 Task: Open Card Email Newsletter Review in Board IT Disaster Recovery and Business Continuity Planning to Workspace Corporate Governance Services and add a team member Softage.2@softage.net, a label Green, a checklist Tax Services, an attachment from Trello, a color Green and finally, add a card description 'Conduct customer research for new pricing models' and a comment 'Let us approach this task with a sense of data-driven decision-making, using metrics and analytics to inform our choices.'. Add a start date 'Jan 06, 1900' with a due date 'Jan 13, 1900'
Action: Mouse moved to (75, 253)
Screenshot: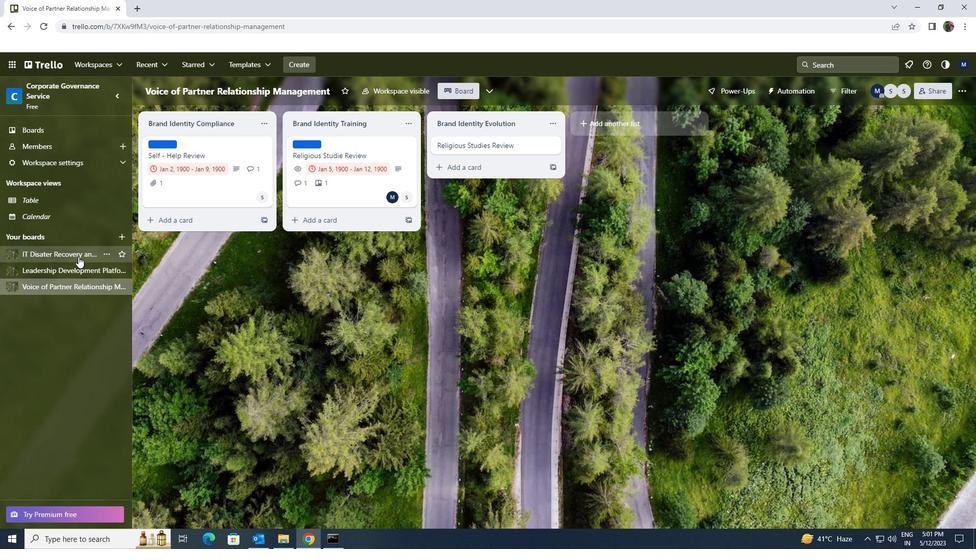 
Action: Mouse pressed left at (75, 253)
Screenshot: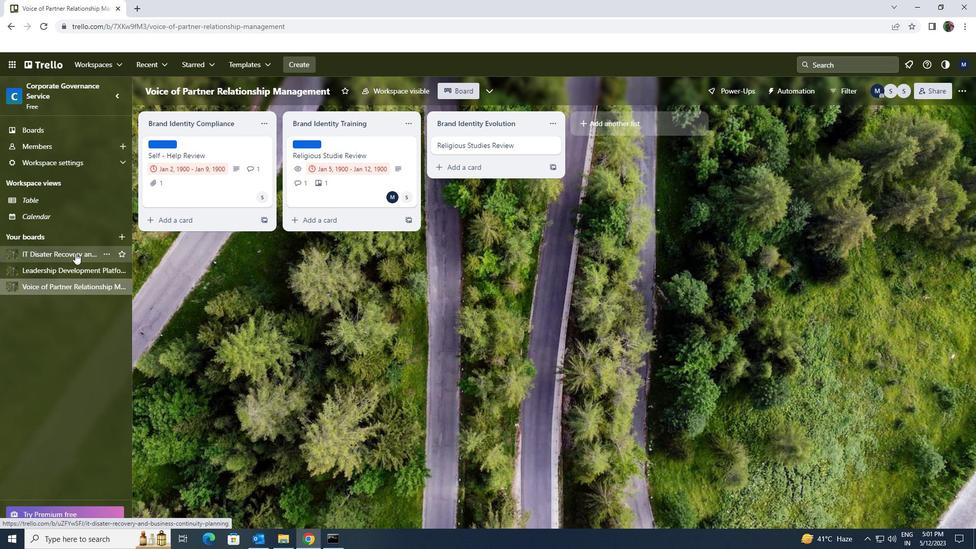 
Action: Mouse moved to (346, 148)
Screenshot: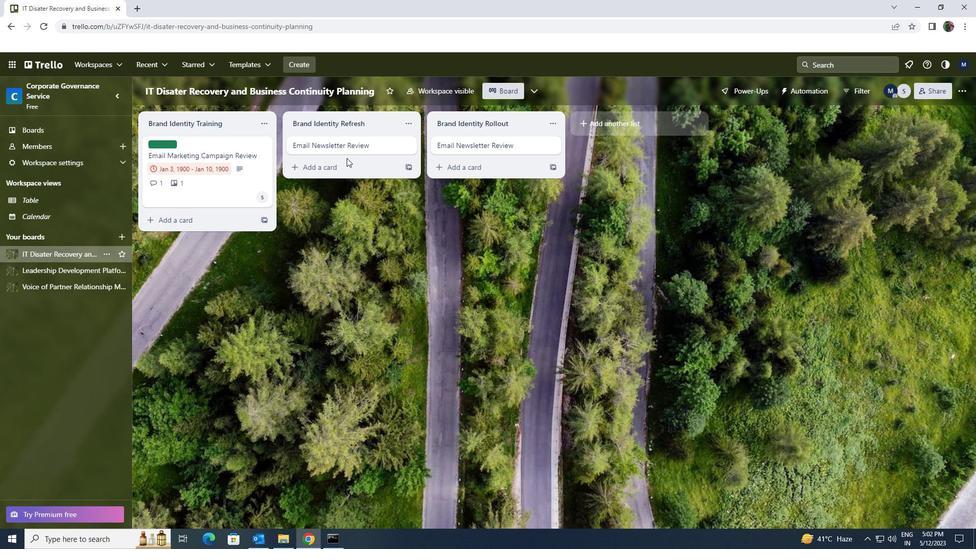 
Action: Mouse pressed left at (346, 148)
Screenshot: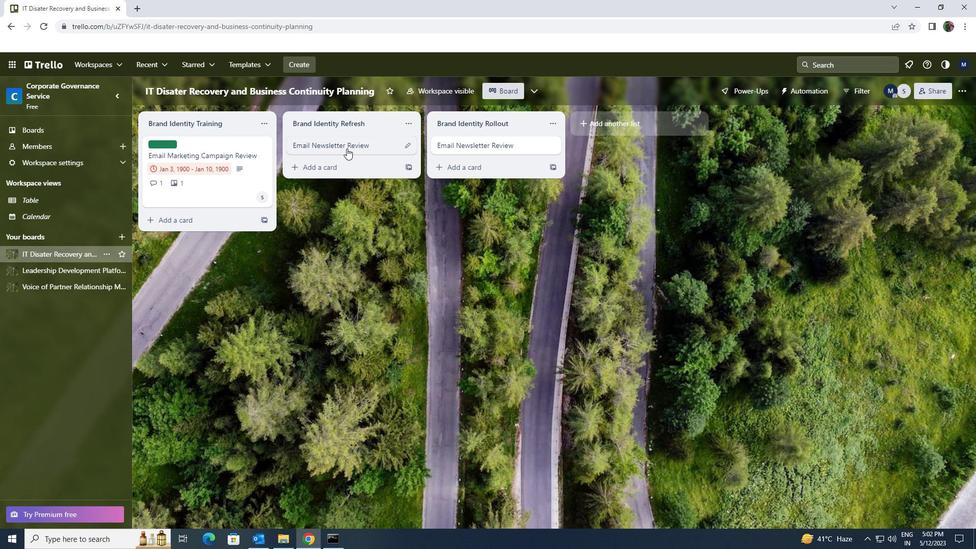 
Action: Mouse moved to (346, 142)
Screenshot: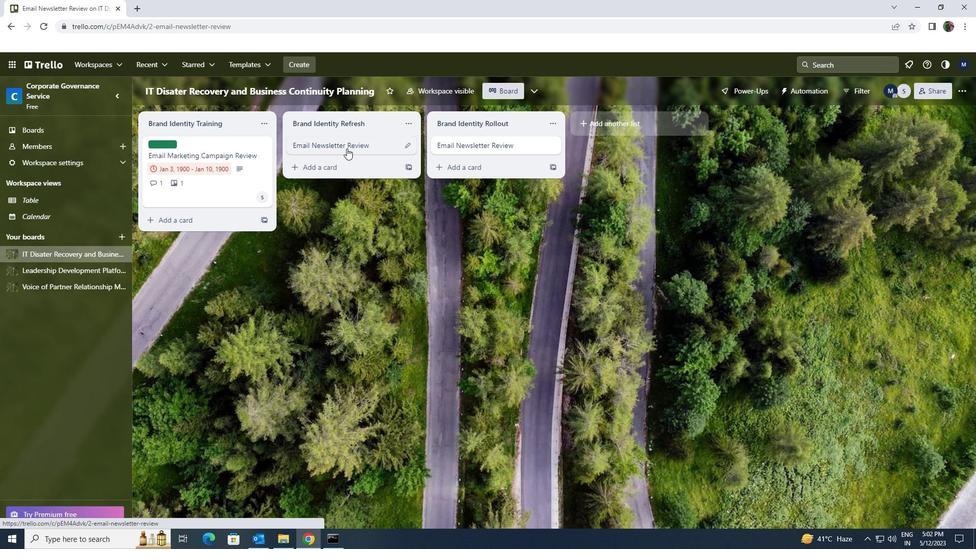 
Action: Mouse pressed left at (346, 142)
Screenshot: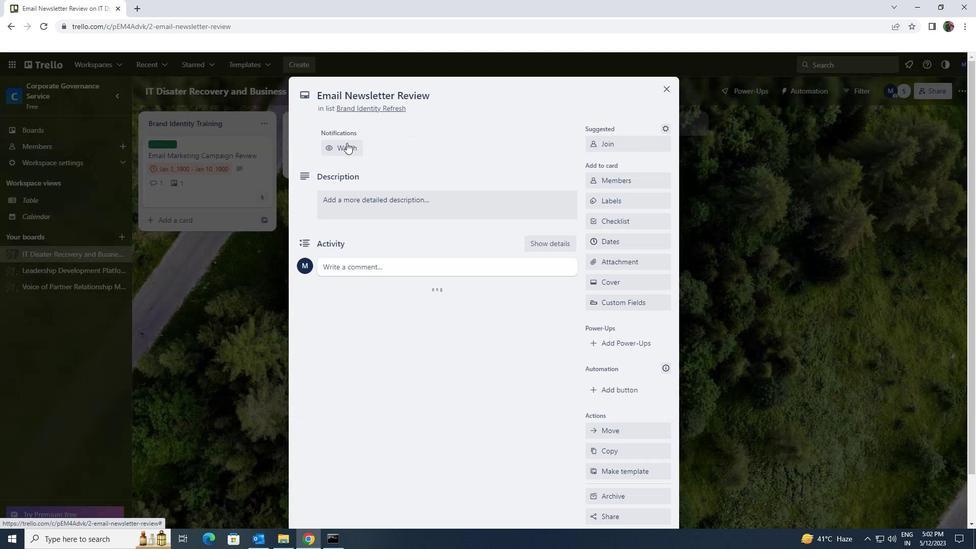 
Action: Mouse moved to (600, 179)
Screenshot: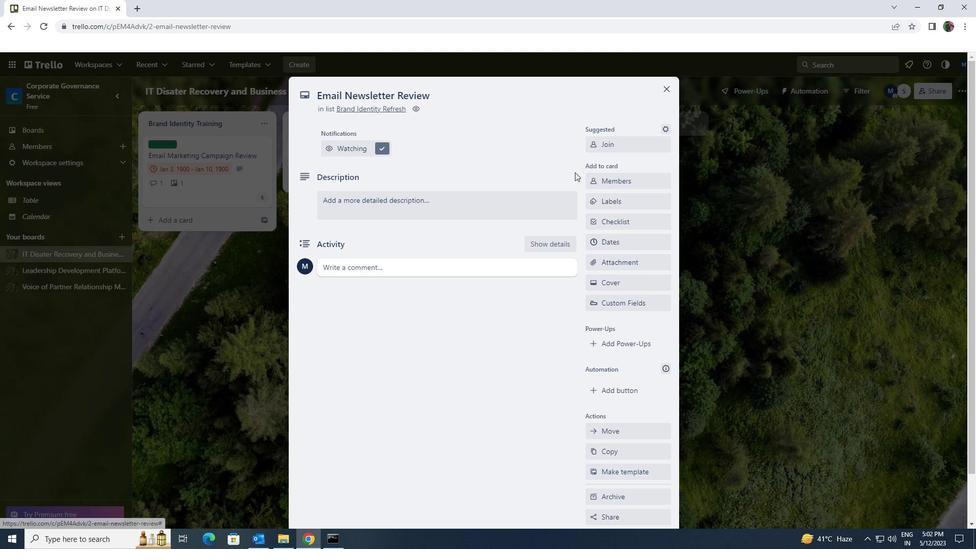 
Action: Mouse pressed left at (600, 179)
Screenshot: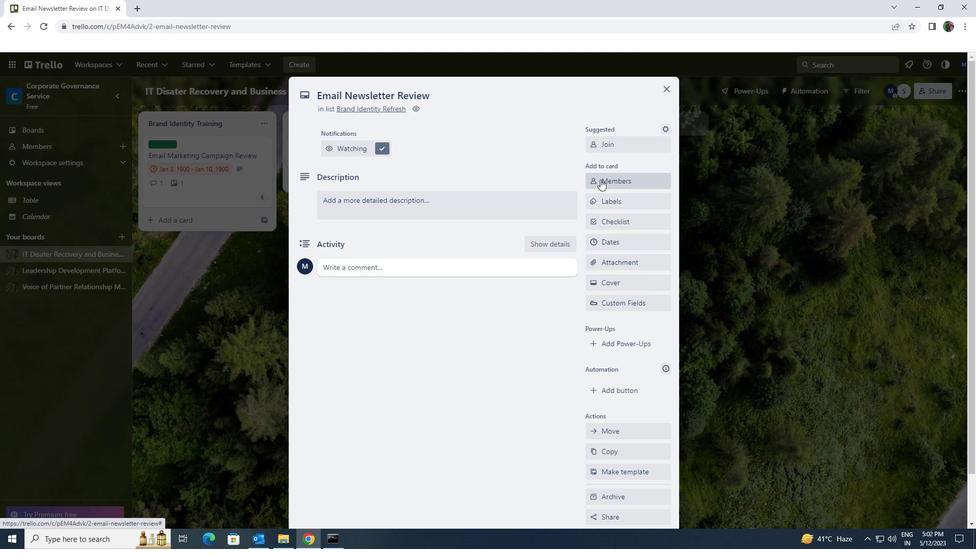 
Action: Mouse moved to (611, 231)
Screenshot: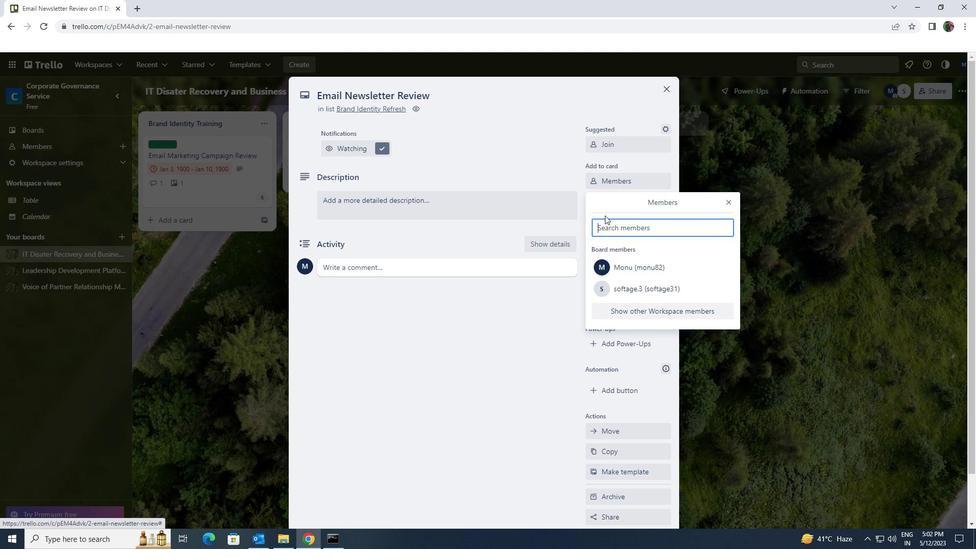 
Action: Key pressed <Key.shift>SOFTAGE.2<Key.shift>@SOFTAGE.NET
Screenshot: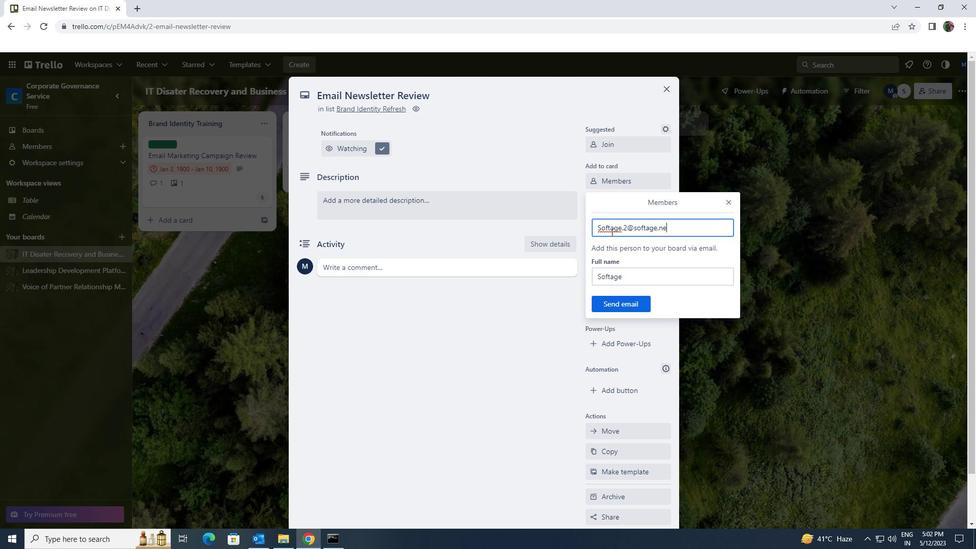 
Action: Mouse moved to (633, 301)
Screenshot: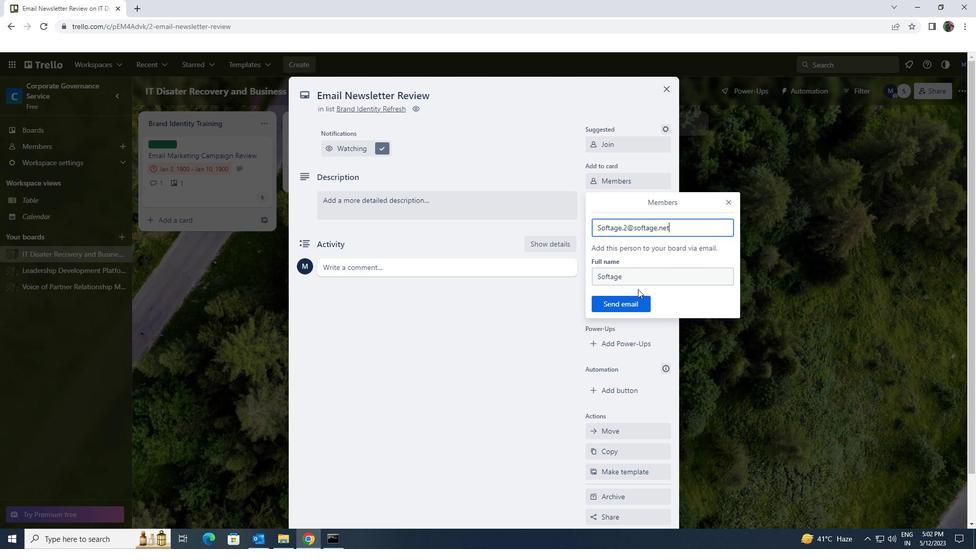 
Action: Mouse pressed left at (633, 301)
Screenshot: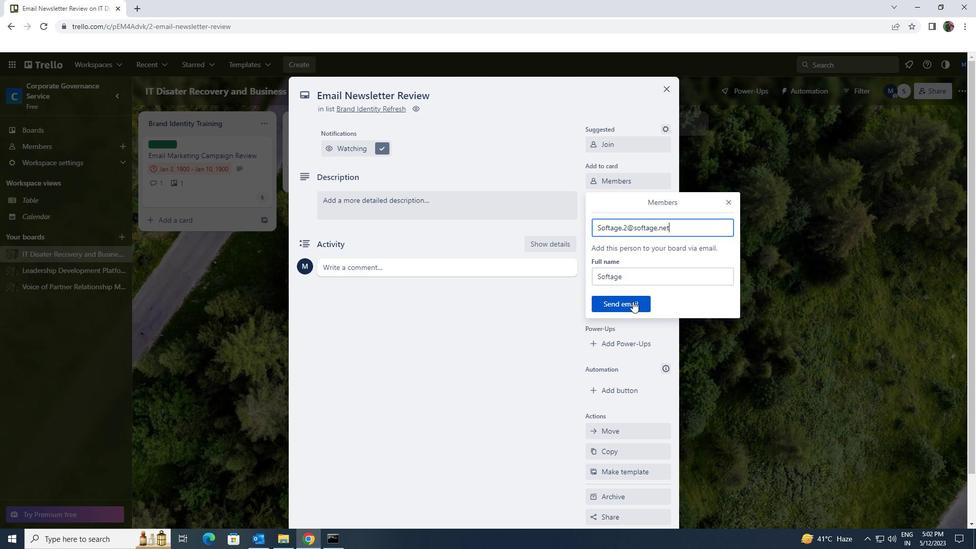 
Action: Mouse moved to (625, 203)
Screenshot: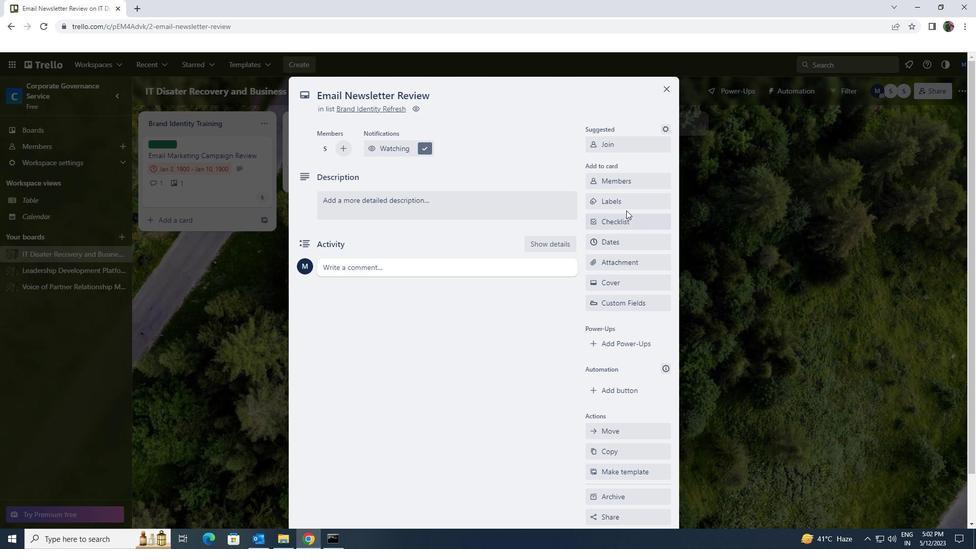
Action: Mouse pressed left at (625, 203)
Screenshot: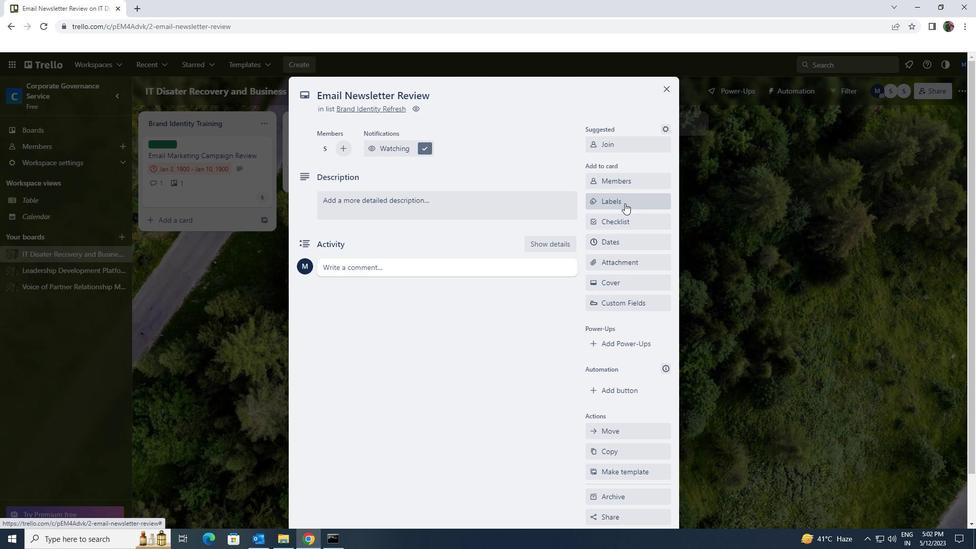 
Action: Mouse moved to (657, 412)
Screenshot: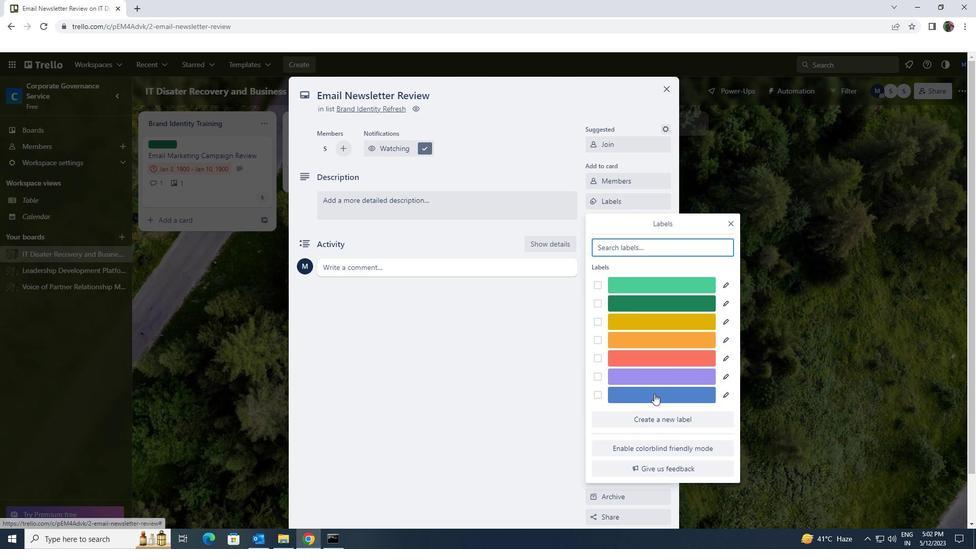 
Action: Mouse pressed left at (657, 412)
Screenshot: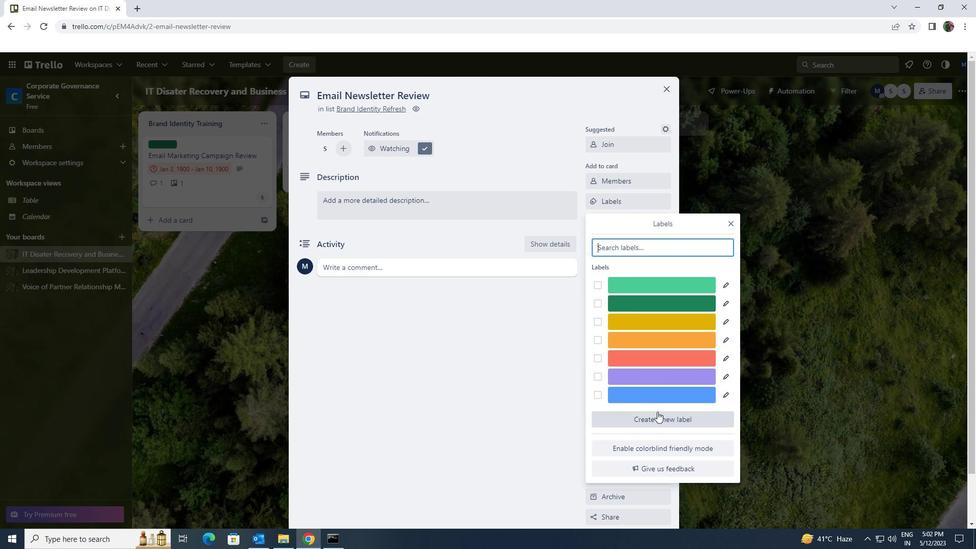 
Action: Mouse moved to (603, 385)
Screenshot: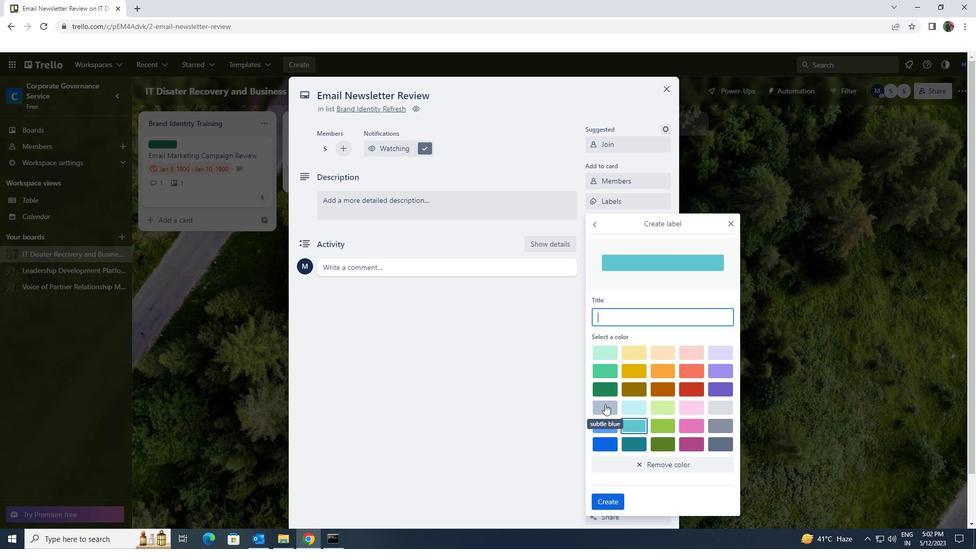
Action: Mouse pressed left at (603, 385)
Screenshot: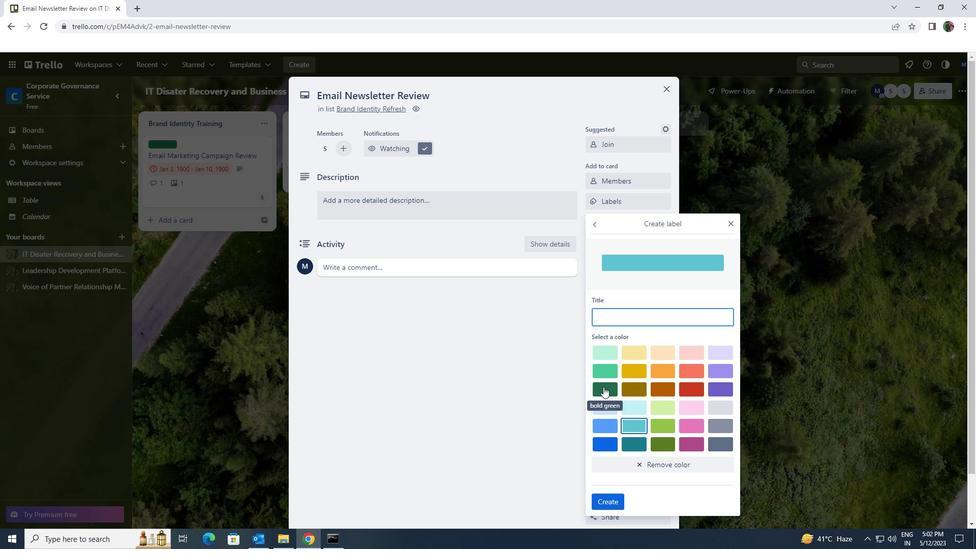 
Action: Mouse moved to (614, 500)
Screenshot: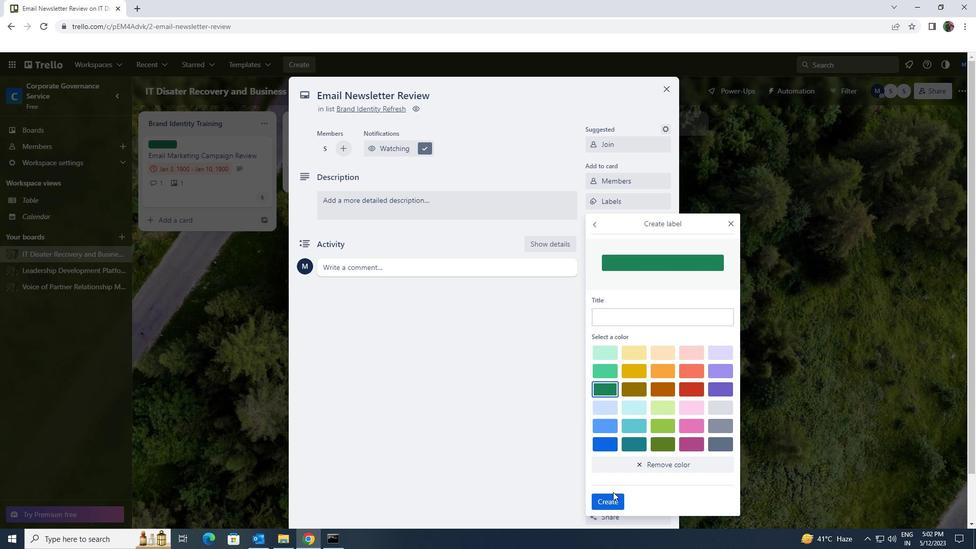 
Action: Mouse pressed left at (614, 500)
Screenshot: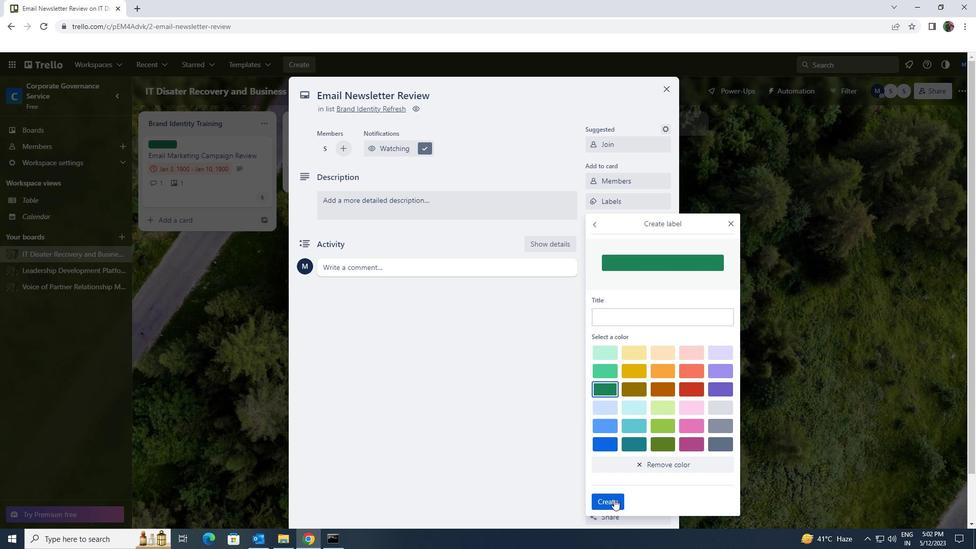 
Action: Mouse moved to (729, 224)
Screenshot: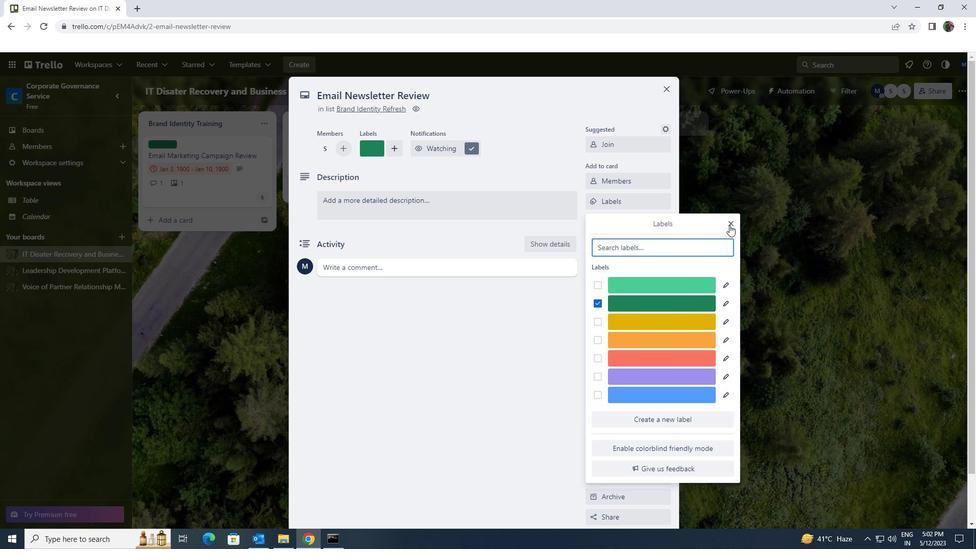 
Action: Mouse pressed left at (729, 224)
Screenshot: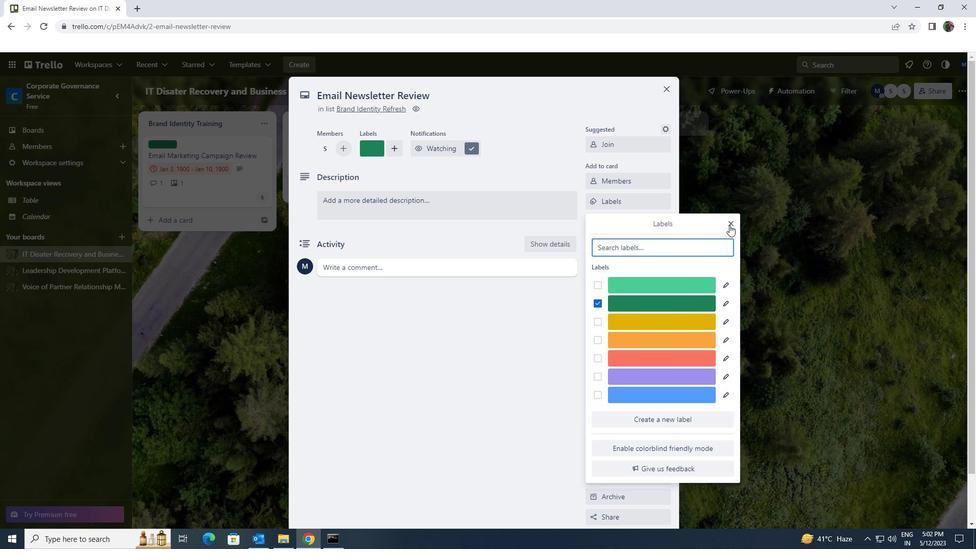 
Action: Mouse moved to (647, 225)
Screenshot: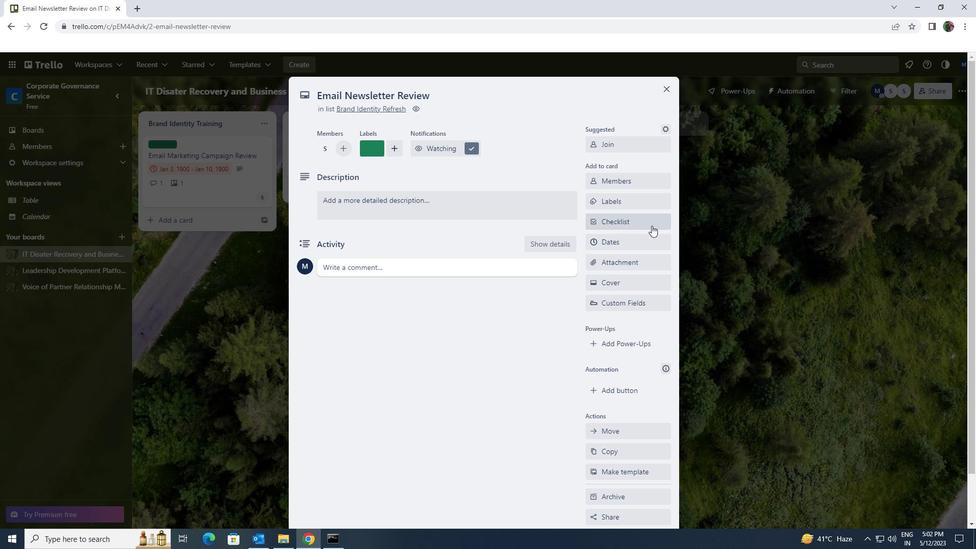 
Action: Mouse pressed left at (647, 225)
Screenshot: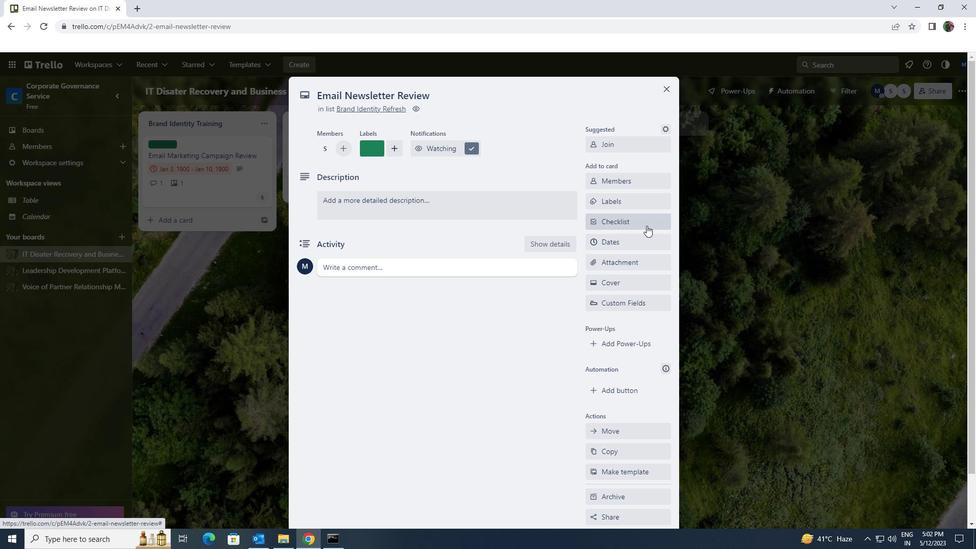 
Action: Mouse moved to (646, 226)
Screenshot: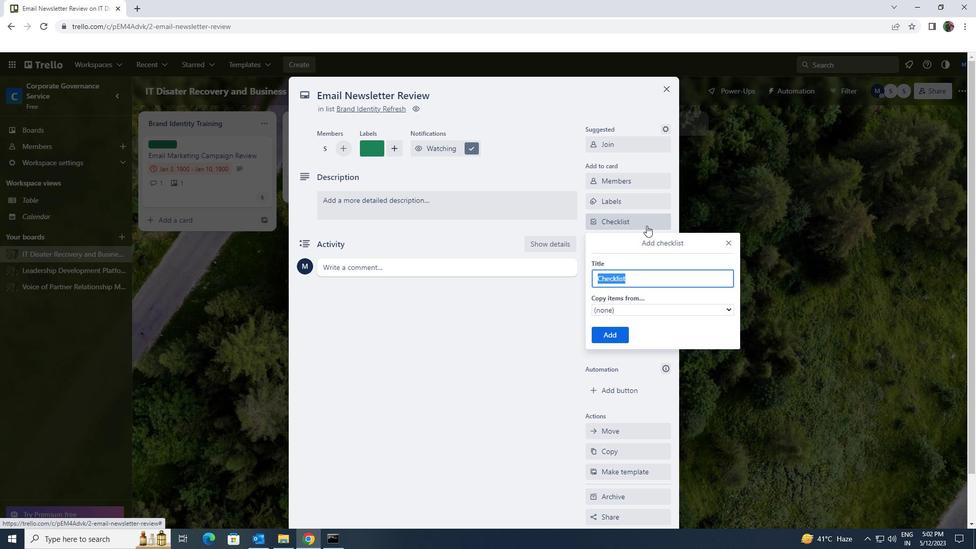 
Action: Key pressed <Key.shift>TAX<Key.space>SERVICE
Screenshot: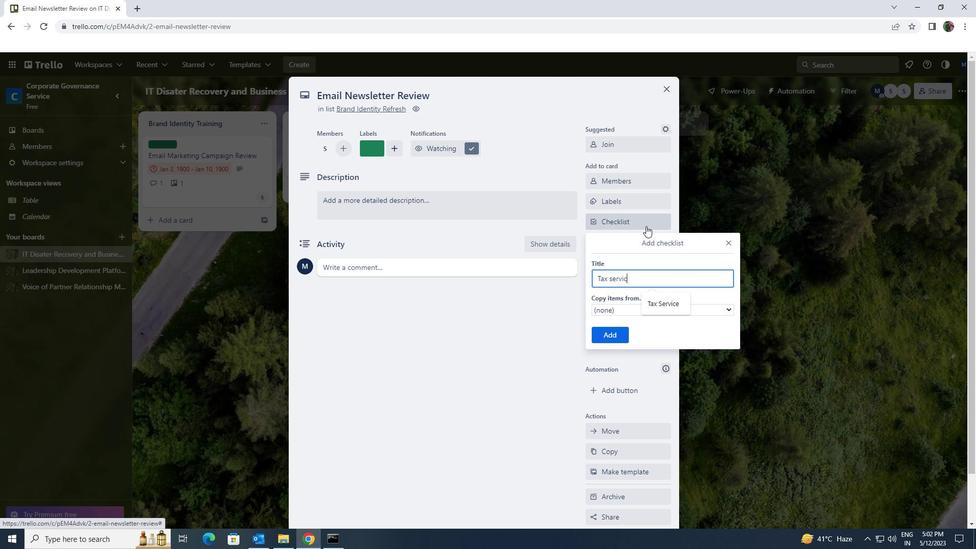 
Action: Mouse moved to (605, 342)
Screenshot: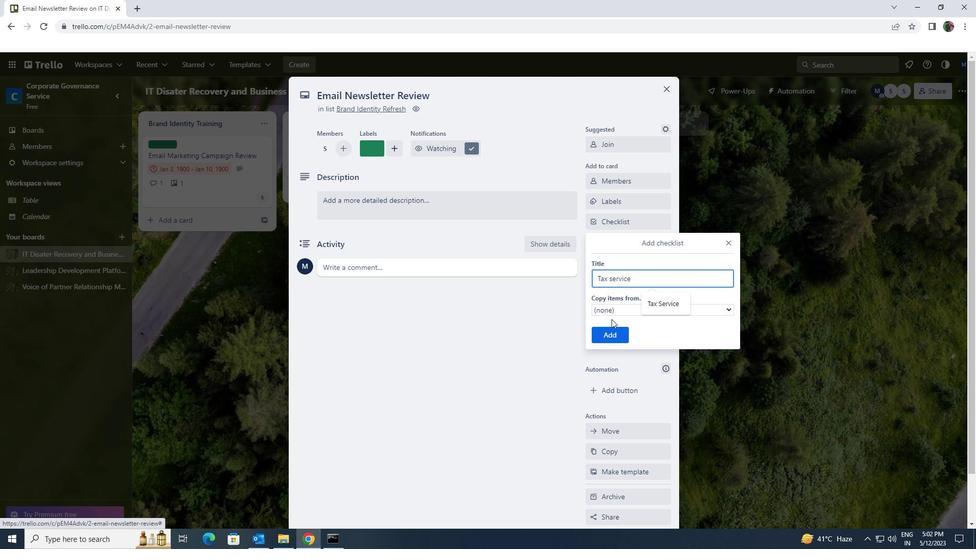 
Action: Mouse pressed left at (605, 342)
Screenshot: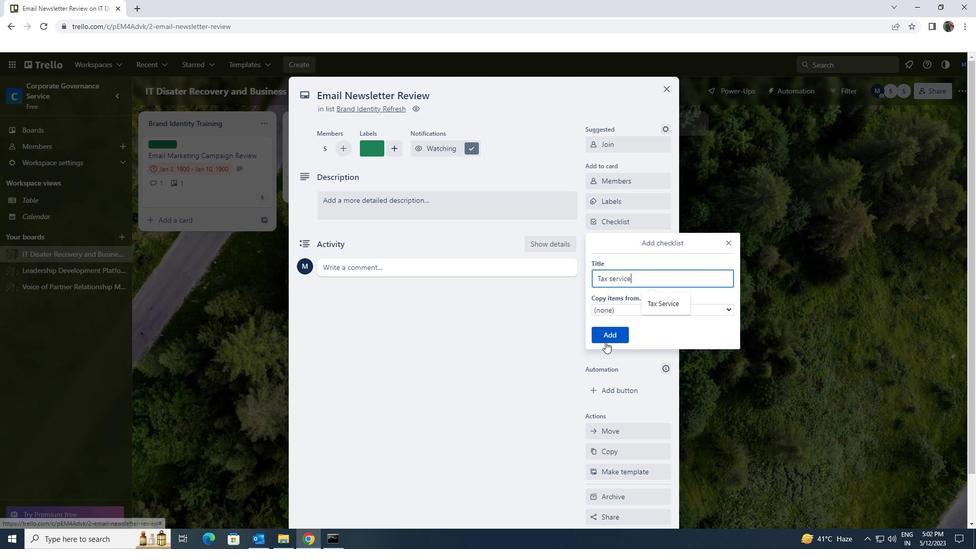 
Action: Mouse moved to (620, 262)
Screenshot: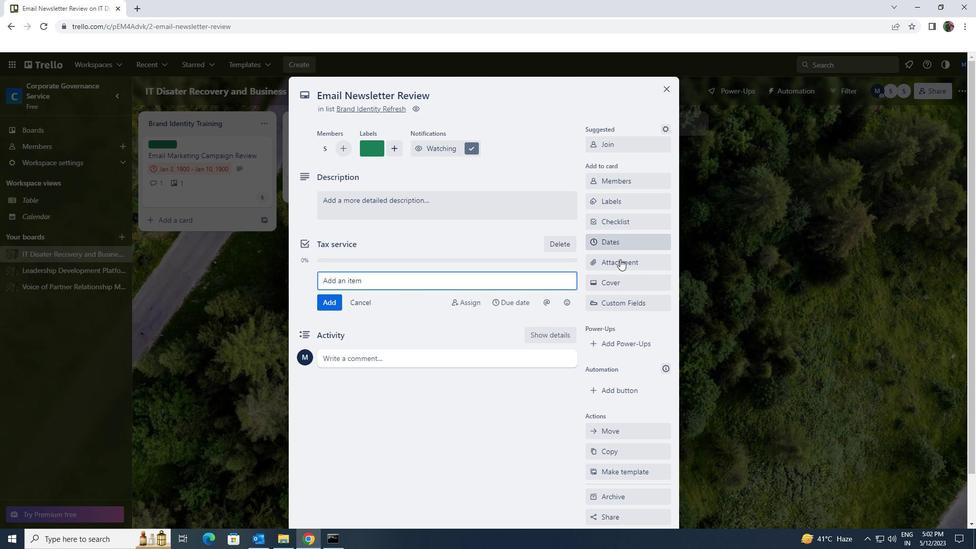 
Action: Mouse pressed left at (620, 262)
Screenshot: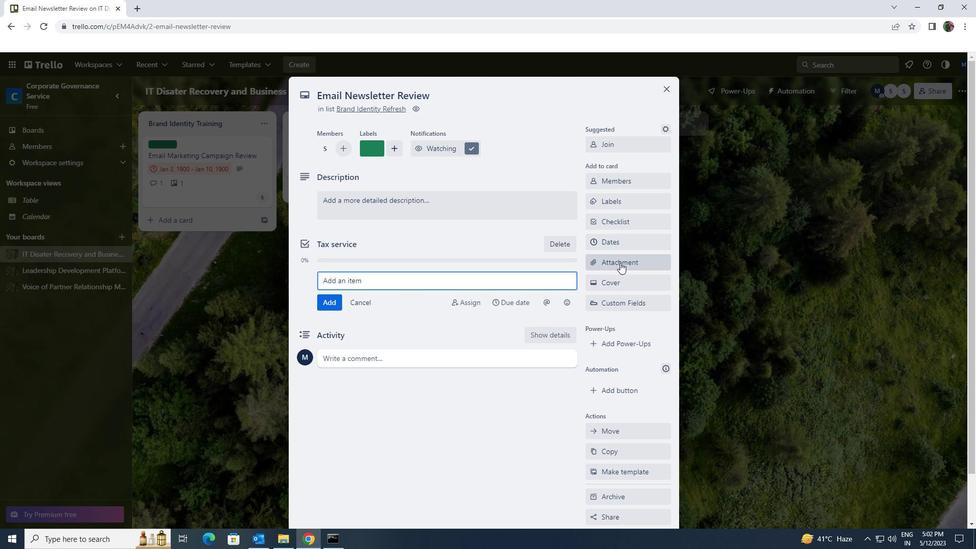 
Action: Mouse moved to (609, 317)
Screenshot: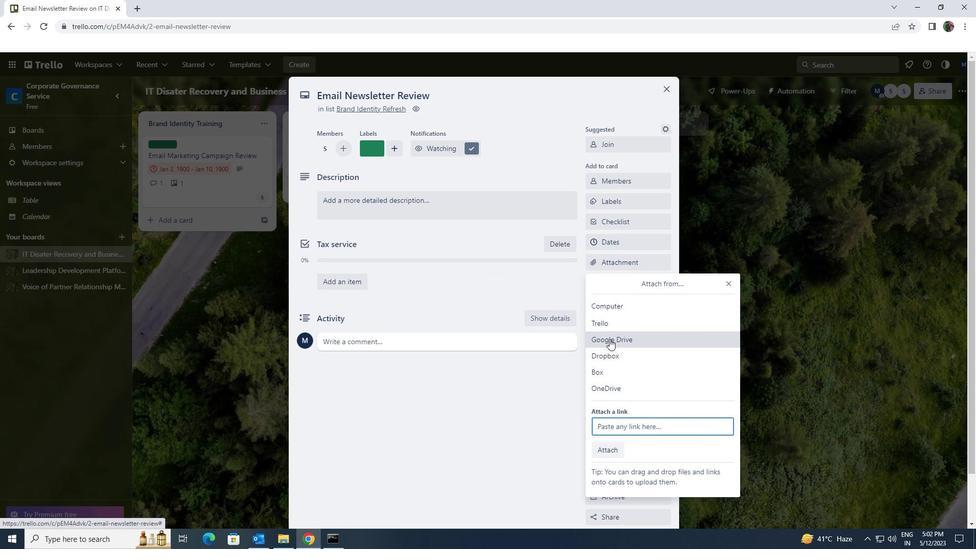 
Action: Mouse pressed left at (609, 317)
Screenshot: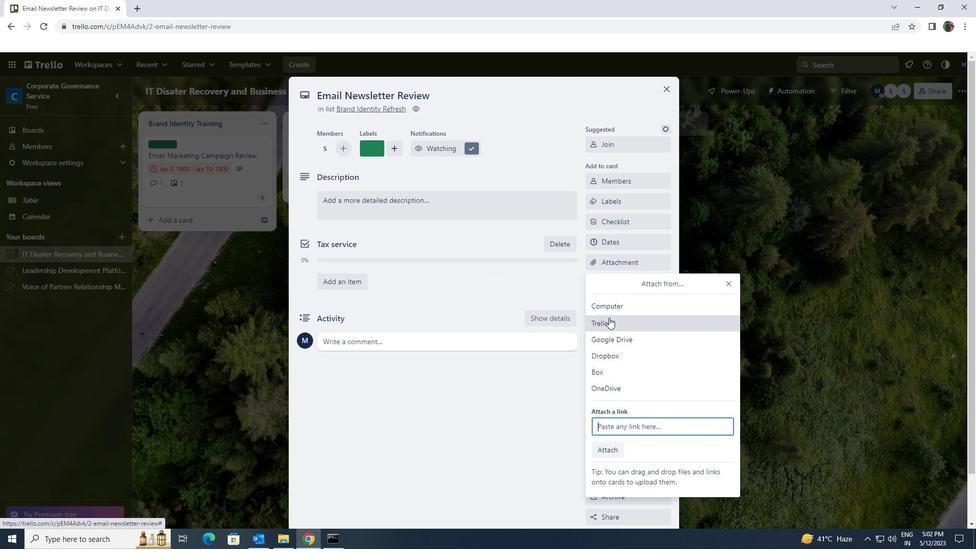 
Action: Mouse moved to (607, 381)
Screenshot: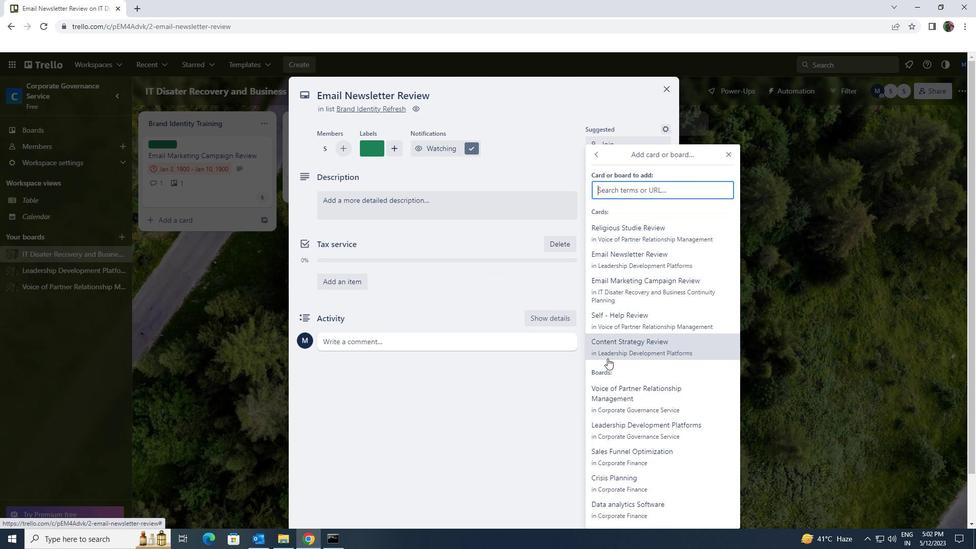 
Action: Mouse pressed left at (607, 381)
Screenshot: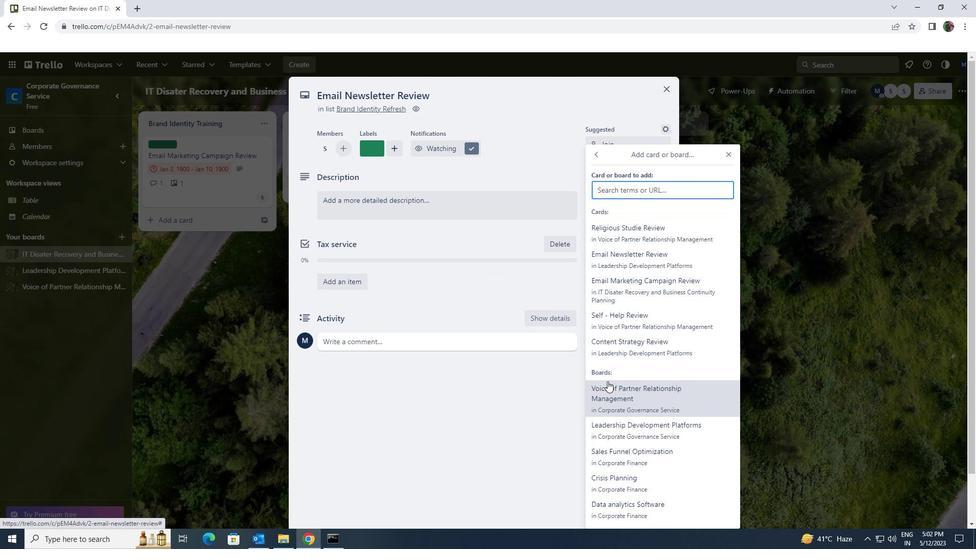 
Action: Mouse moved to (529, 211)
Screenshot: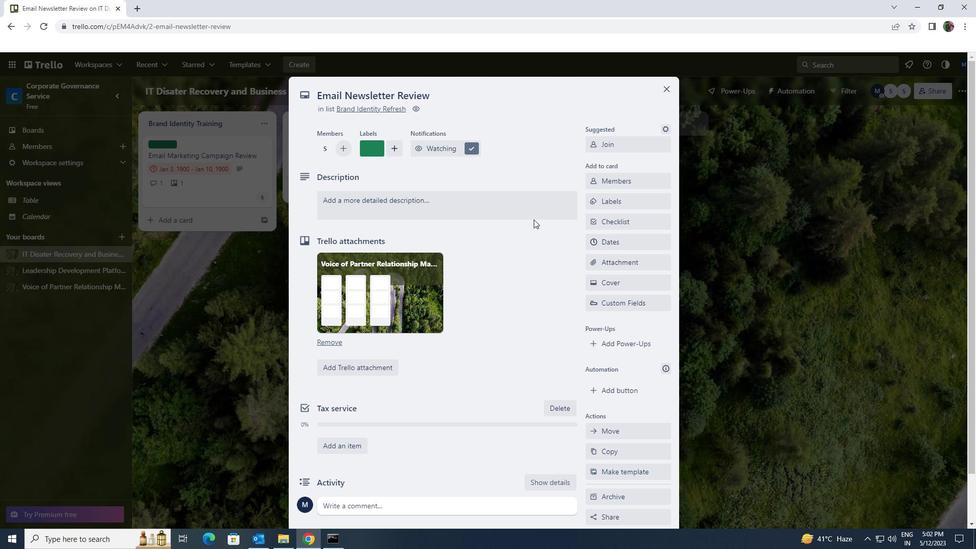 
Action: Mouse pressed left at (529, 211)
Screenshot: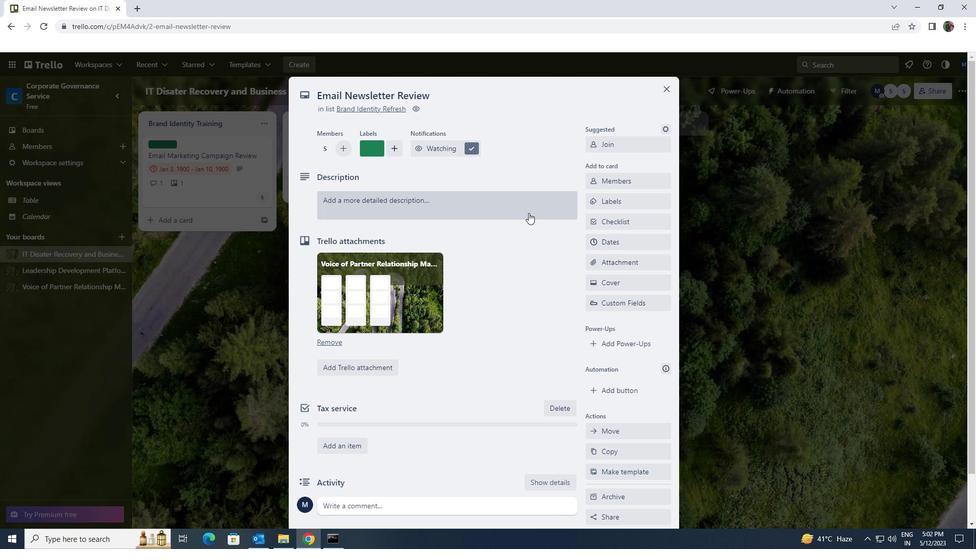 
Action: Key pressed <Key.shift><Key.shift><Key.shift><Key.shift>CONDUCT<Key.space>CUSTOMER<Key.space>RESARE<Key.backspace>RCH<Key.backspace><Key.backspace><Key.backspace><Key.backspace>ARCH<Key.space><Key.backspace><Key.backspace><Key.backspace><Key.backspace><Key.backspace><Key.backspace><Key.backspace>SEARCH<Key.space>FOR<Key.space>NEW<Key.space>O<Key.backspace>PRICING<Key.space>MODELS<Key.space>
Screenshot: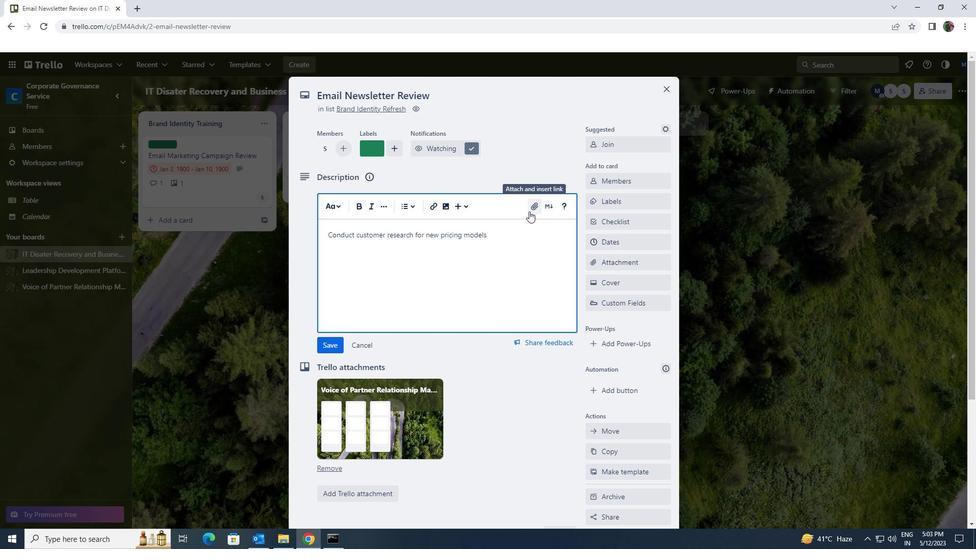 
Action: Mouse moved to (336, 338)
Screenshot: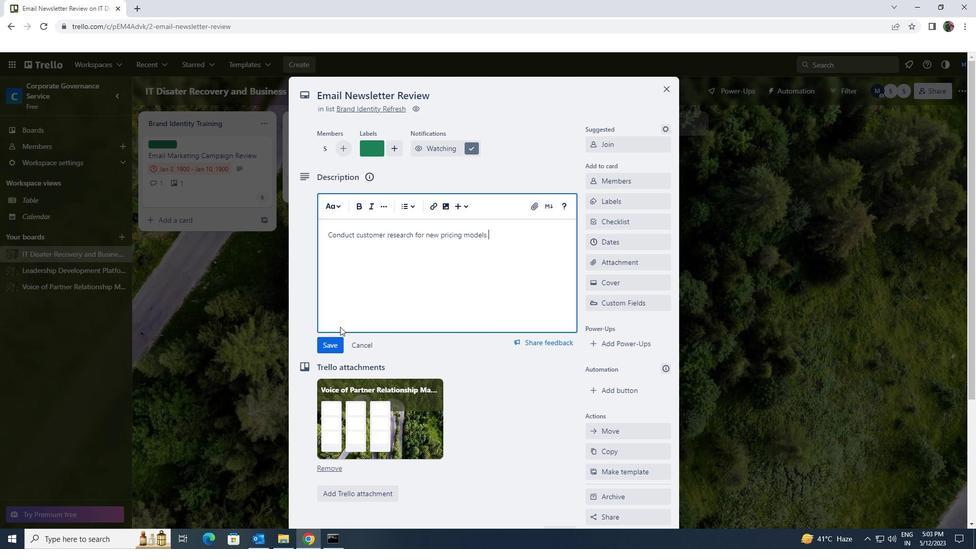 
Action: Mouse pressed left at (336, 338)
Screenshot: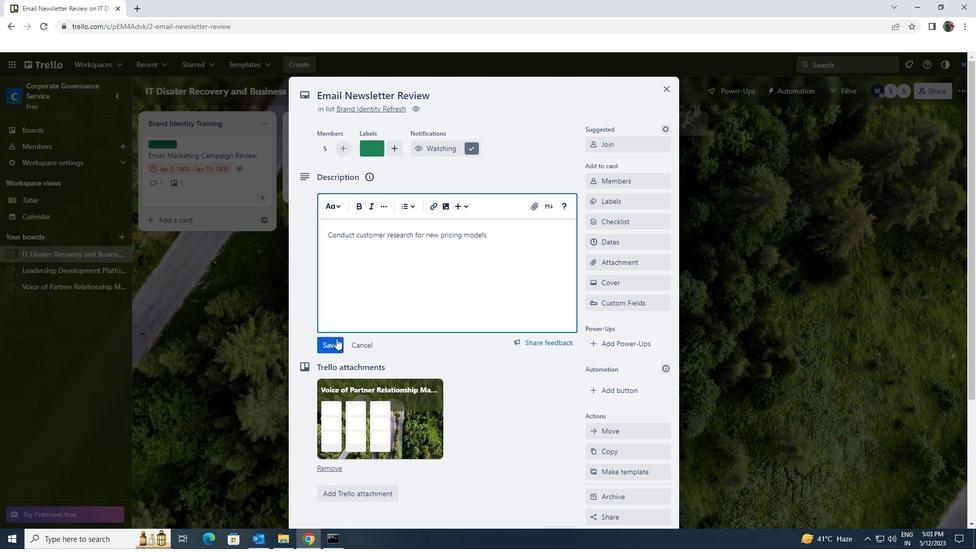 
Action: Mouse scrolled (336, 338) with delta (0, 0)
Screenshot: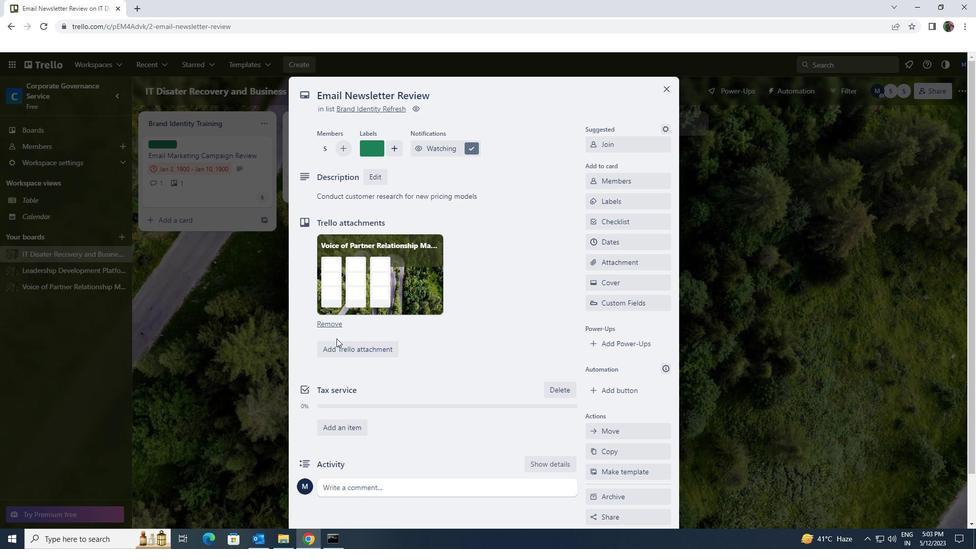 
Action: Mouse scrolled (336, 338) with delta (0, 0)
Screenshot: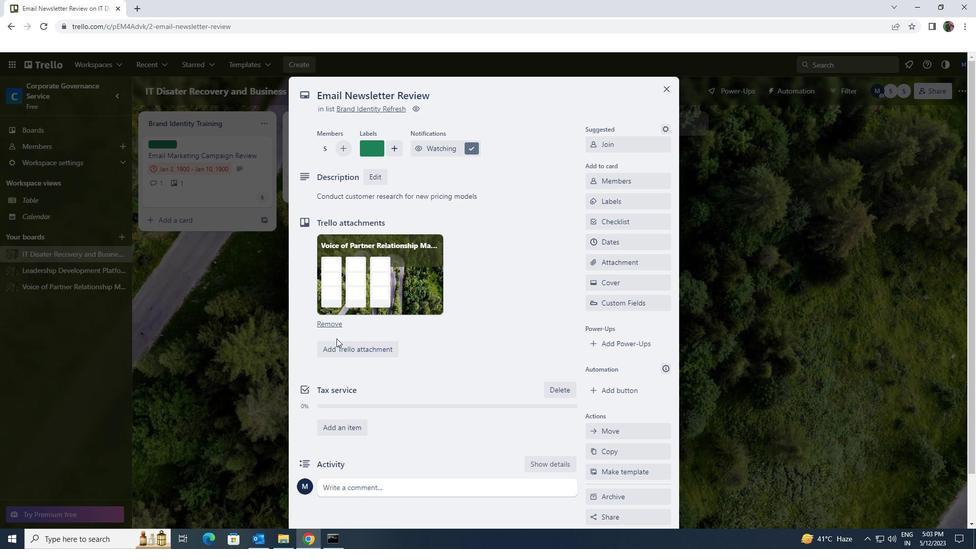 
Action: Mouse scrolled (336, 338) with delta (0, 0)
Screenshot: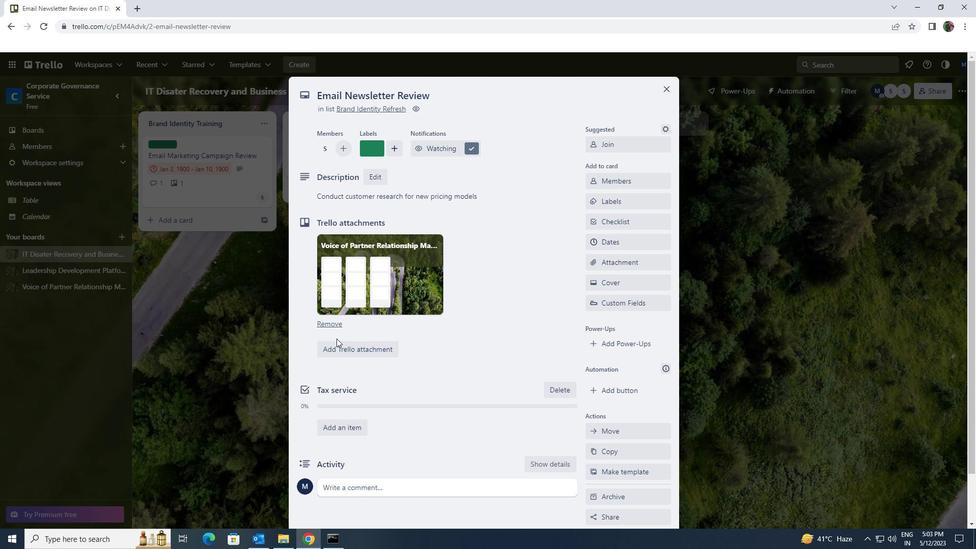 
Action: Mouse moved to (340, 434)
Screenshot: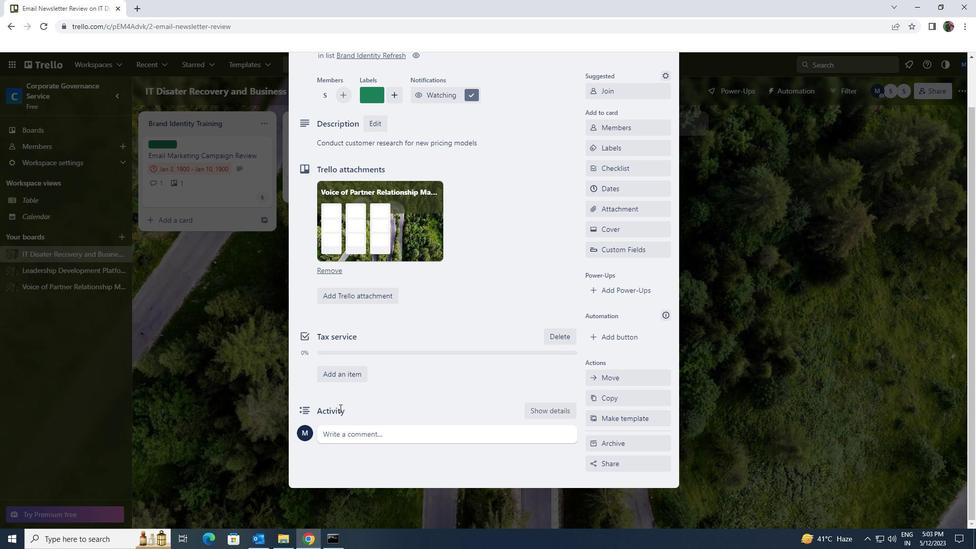 
Action: Mouse pressed left at (340, 434)
Screenshot: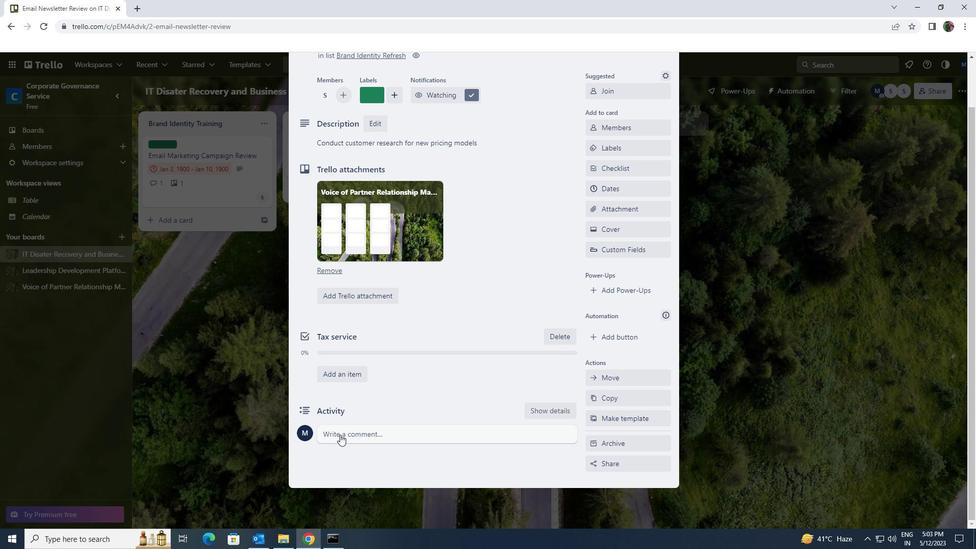 
Action: Key pressed <Key.shift><Key.shift>LET<Key.space>US<Key.space>APPROACH<Key.space>THIS<Key.space>TASK<Key.space>WITH<Key.space>SENSE<Key.space>OF<Key.space>DATA<Key.space>DRIVEN<Key.space>DECISION<Key.space>MAKING<Key.space>USING<Key.space>METRICKS<Key.space><Key.backspace><Key.backspace><Key.backspace>S<Key.space>AND<Key.space>ANANLYTICS<Key.space><Key.backspace><Key.backspace><Key.backspace><Key.backspace><Key.backspace><Key.backspace><Key.backspace><Key.backspace>LYTICS<Key.space>TO<Key.space>INFORM<Key.space>OUR<Key.space>CHOICE
Screenshot: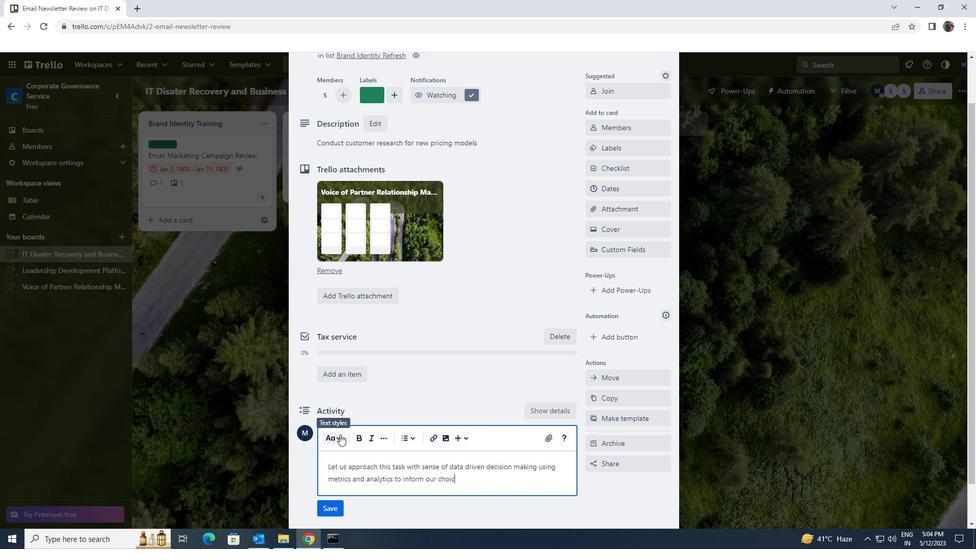 
Action: Mouse moved to (331, 507)
Screenshot: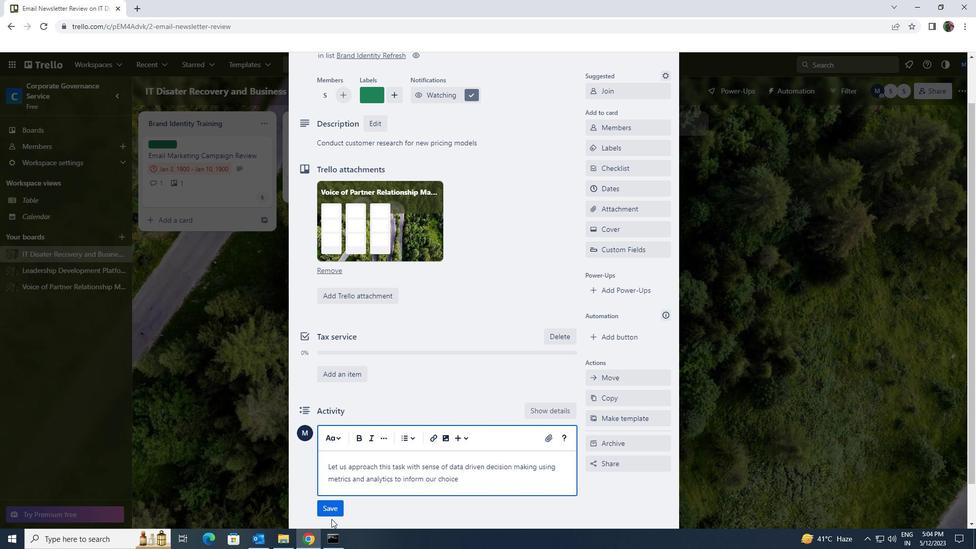 
Action: Mouse pressed left at (331, 507)
Screenshot: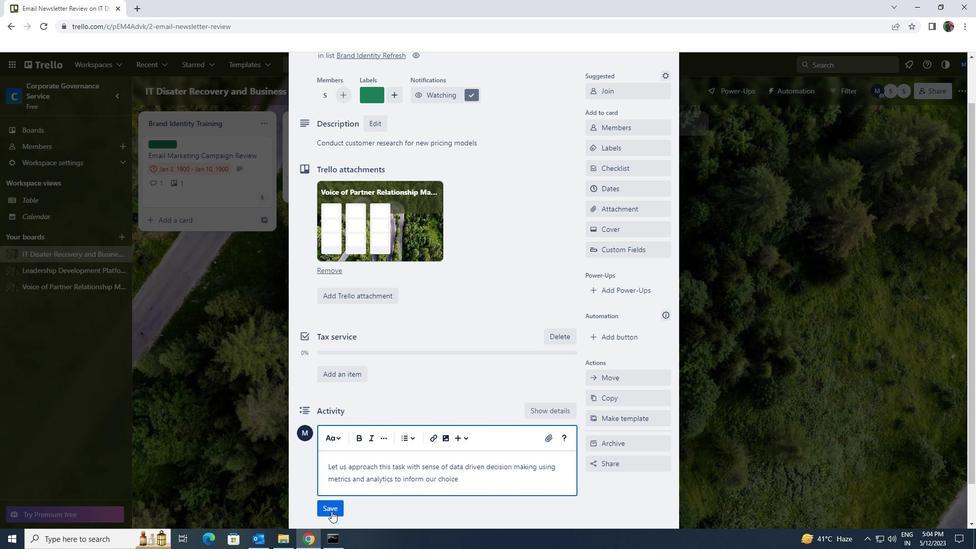 
Action: Mouse moved to (443, 437)
Screenshot: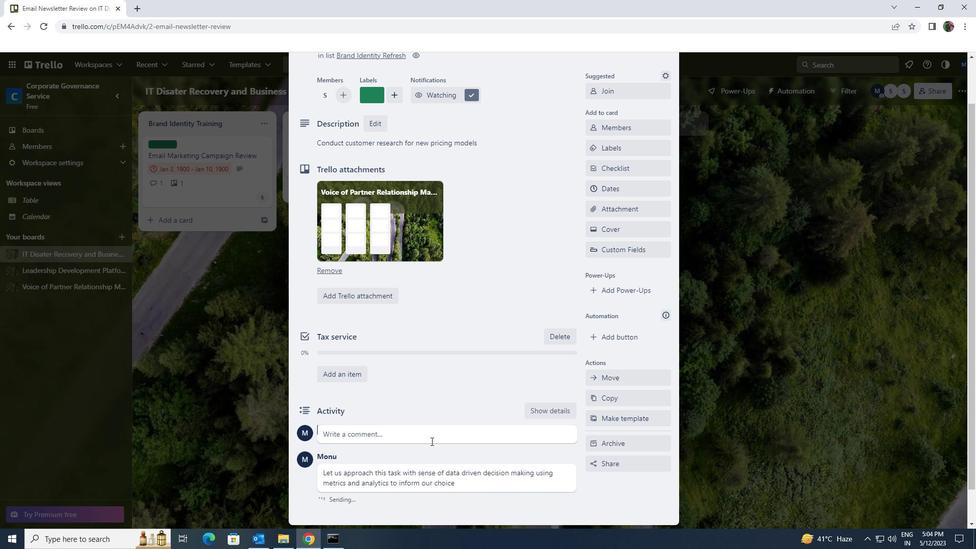 
Action: Mouse scrolled (443, 438) with delta (0, 0)
Screenshot: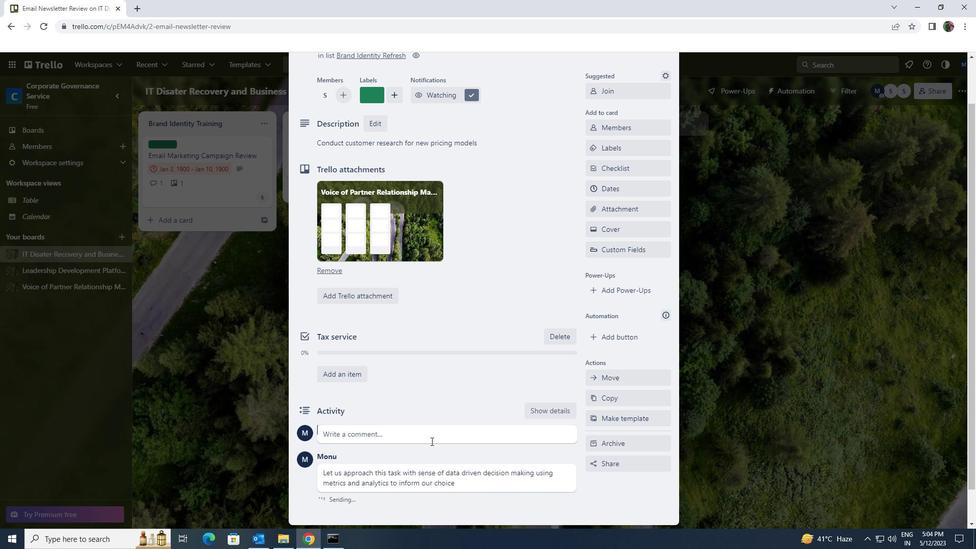
Action: Mouse moved to (446, 436)
Screenshot: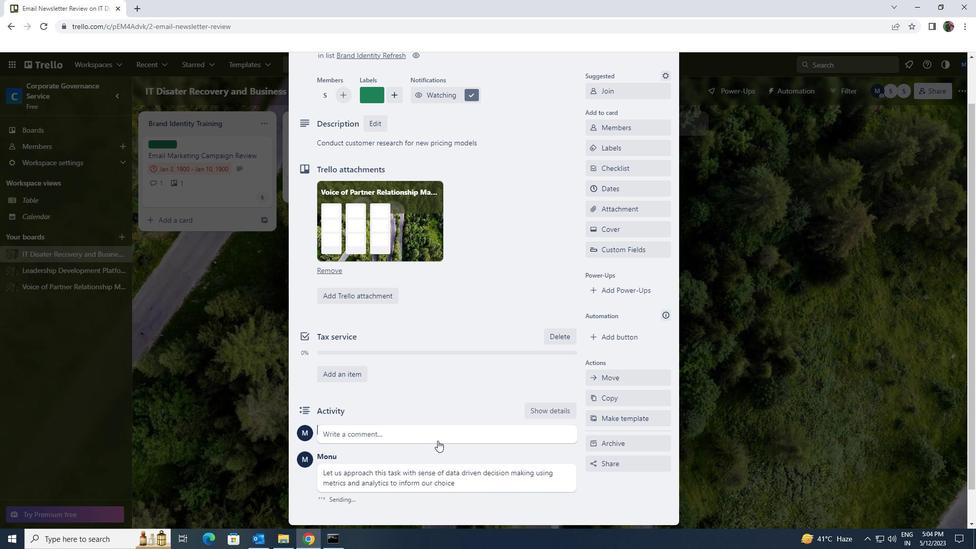
Action: Mouse scrolled (446, 436) with delta (0, 0)
Screenshot: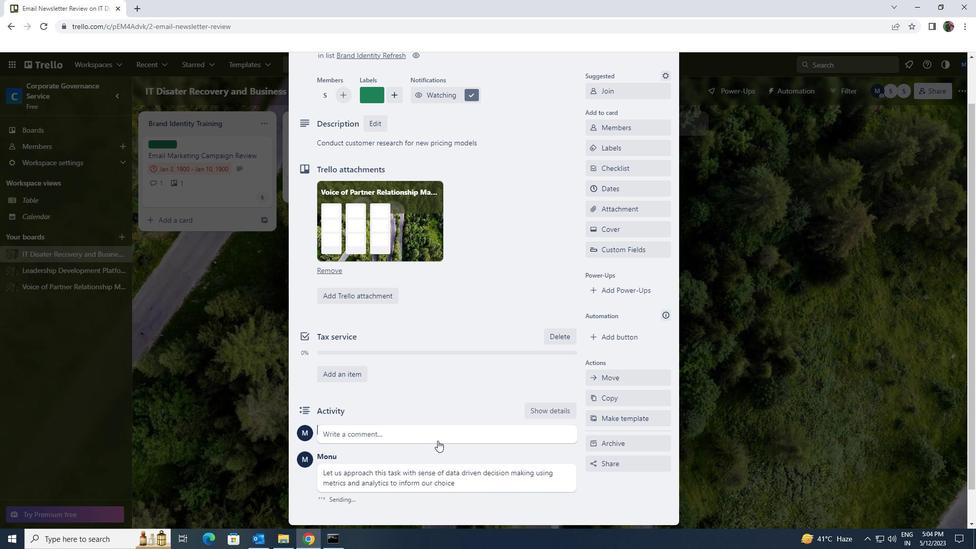 
Action: Mouse moved to (635, 237)
Screenshot: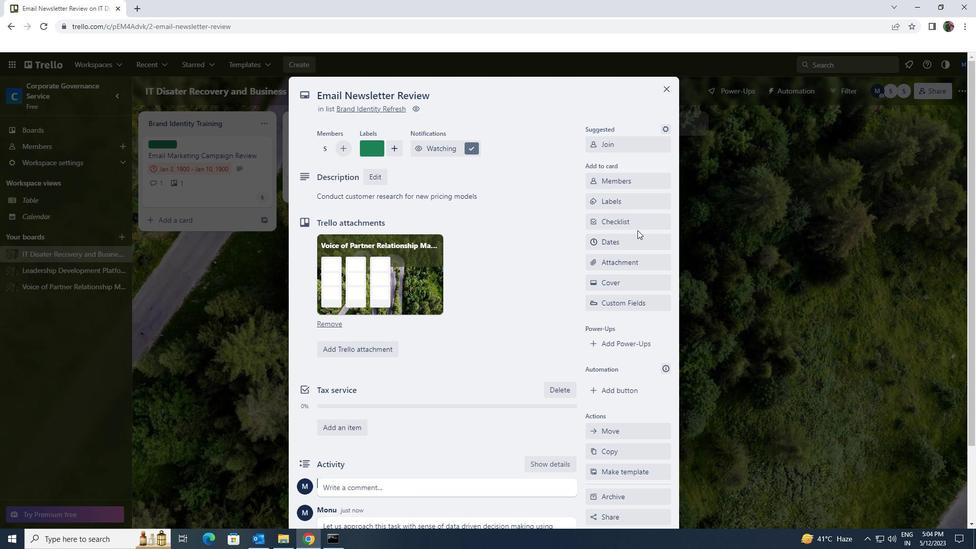 
Action: Mouse pressed left at (635, 237)
Screenshot: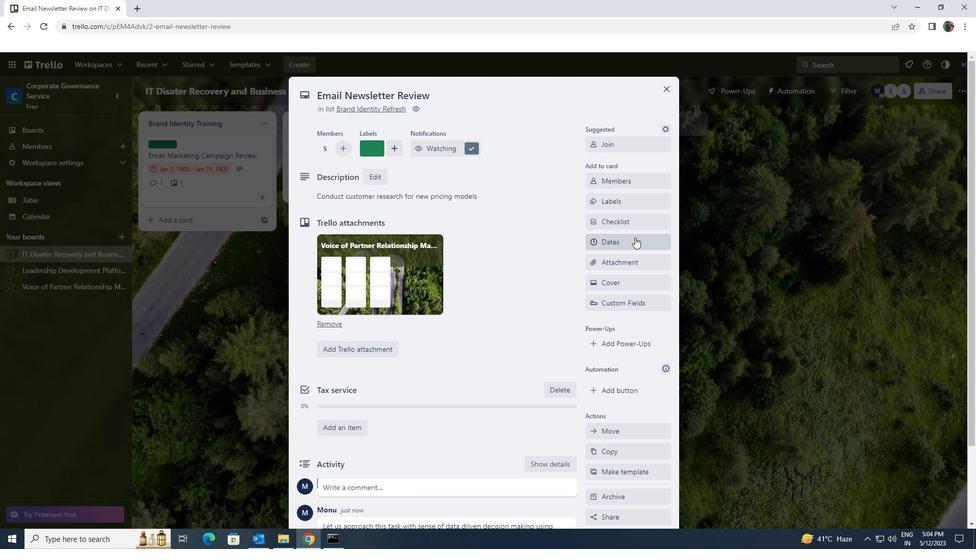 
Action: Mouse moved to (596, 271)
Screenshot: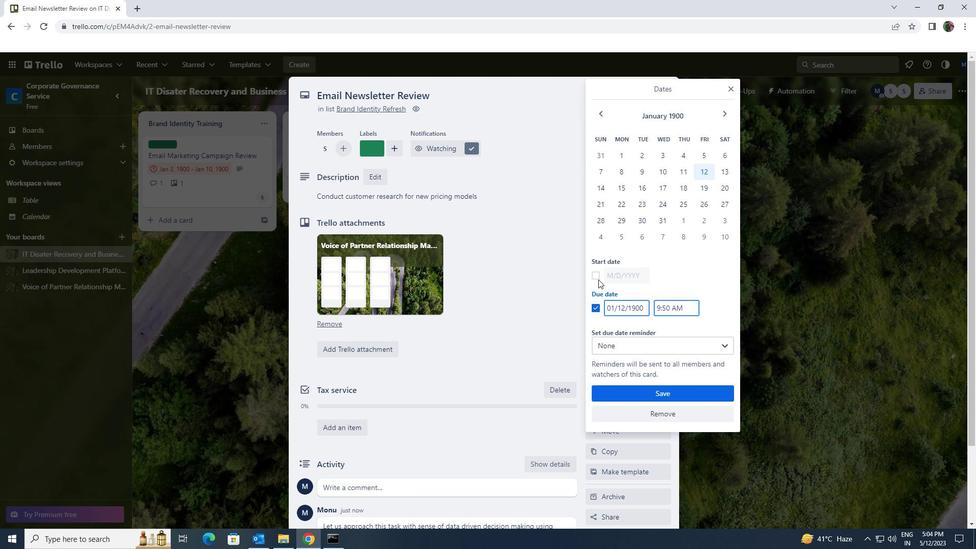 
Action: Mouse pressed left at (596, 271)
Screenshot: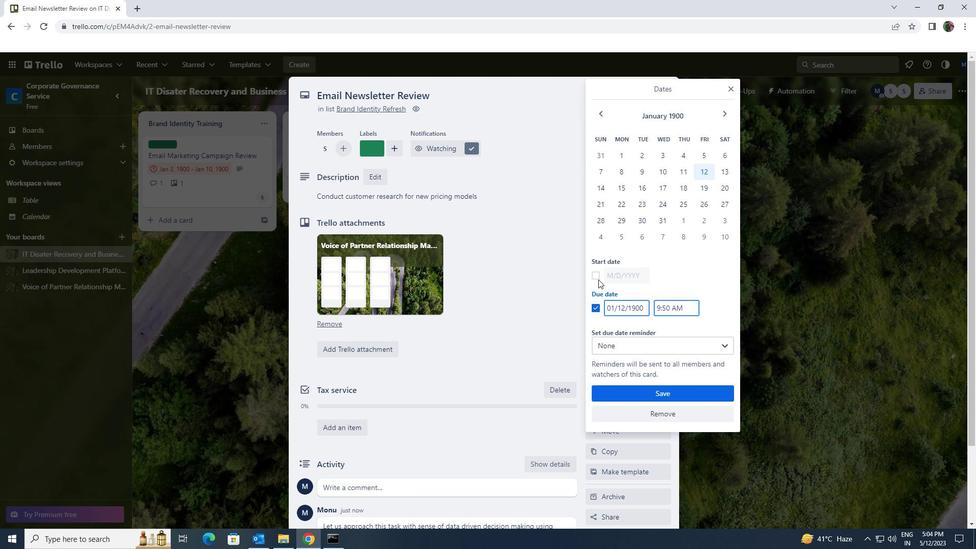 
Action: Mouse moved to (643, 274)
Screenshot: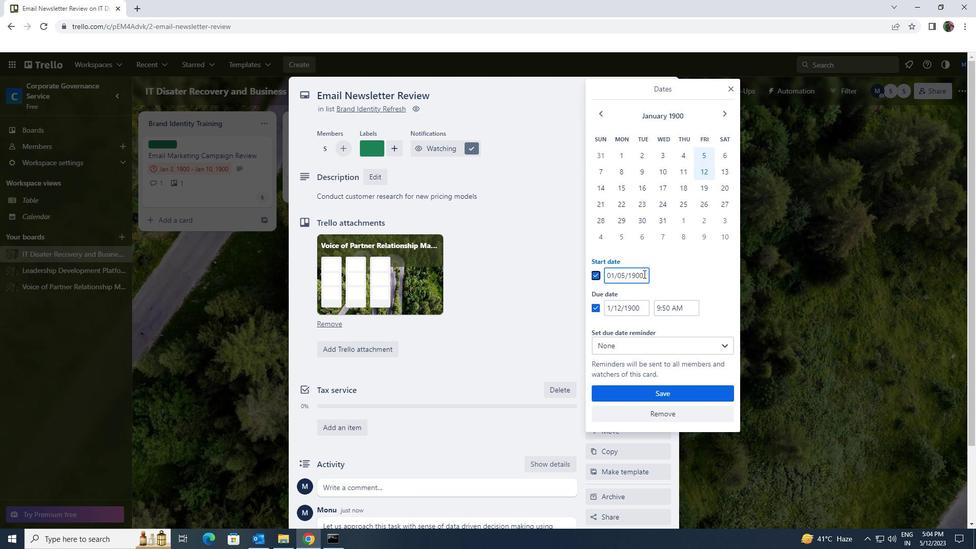 
Action: Mouse pressed left at (643, 274)
Screenshot: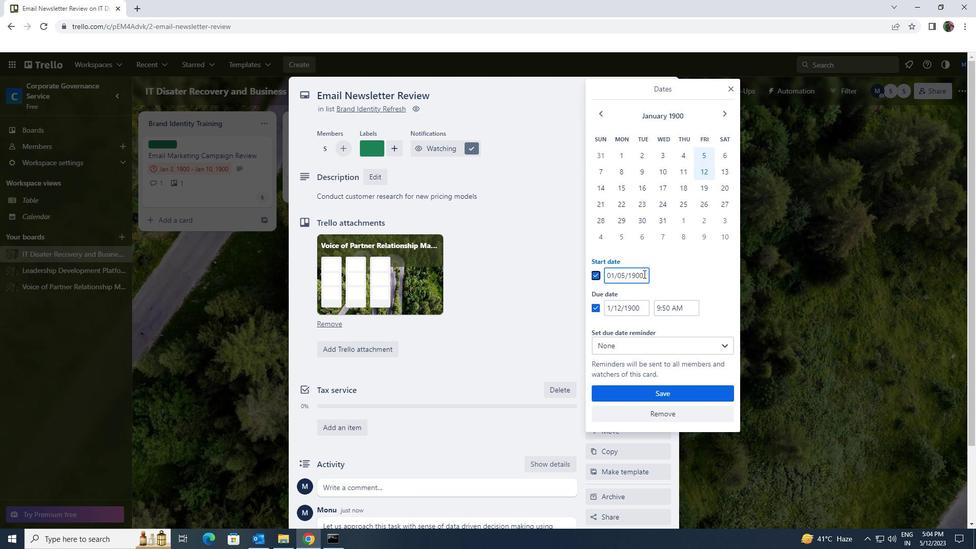 
Action: Mouse moved to (602, 279)
Screenshot: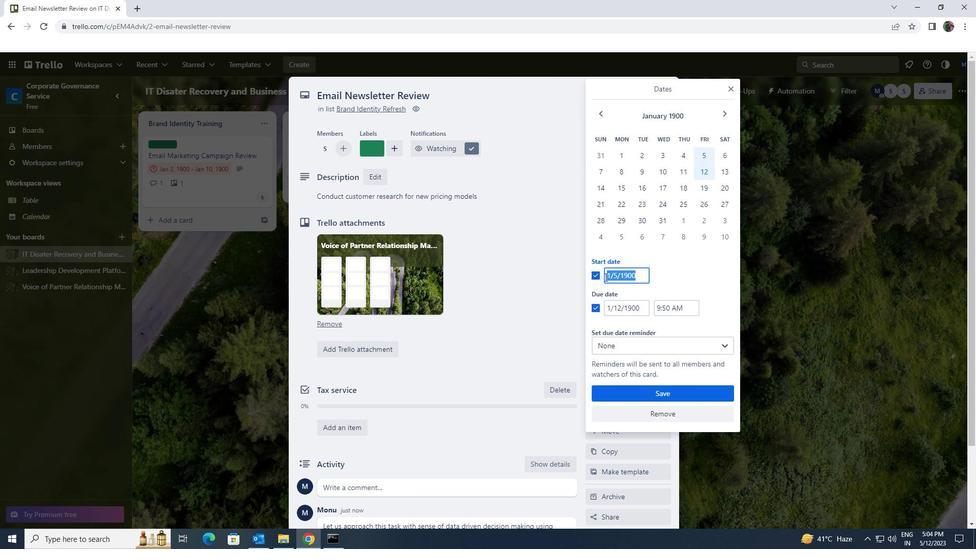 
Action: Key pressed 1/6/1900
Screenshot: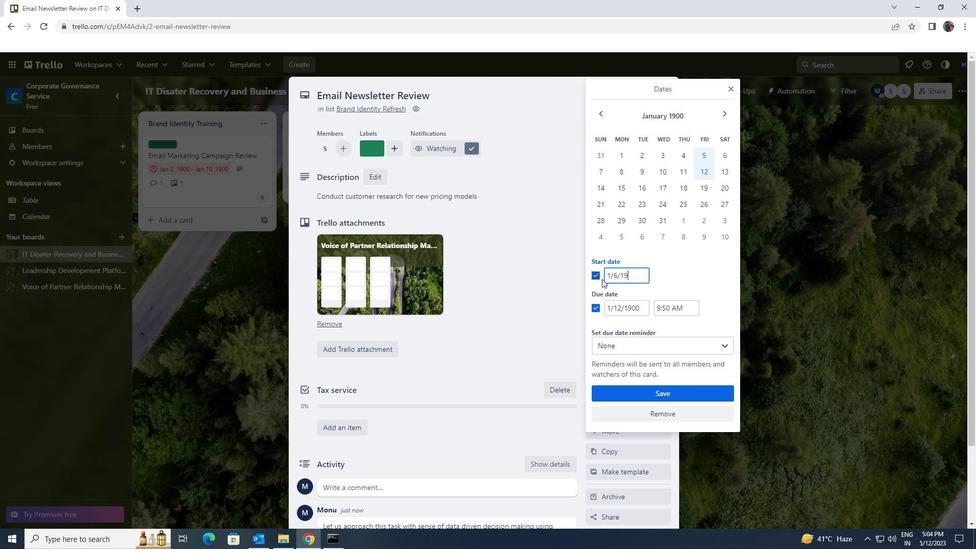 
Action: Mouse moved to (639, 308)
Screenshot: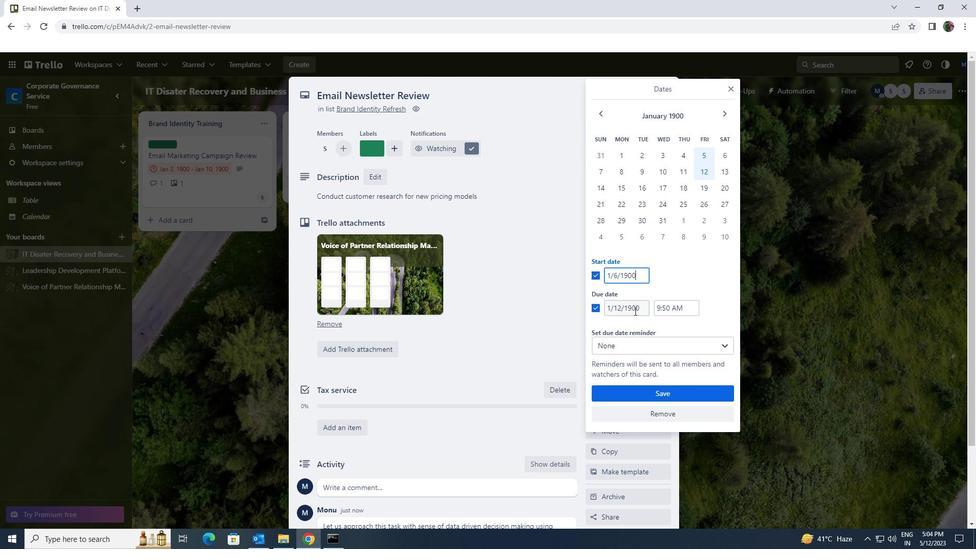 
Action: Mouse pressed left at (639, 308)
Screenshot: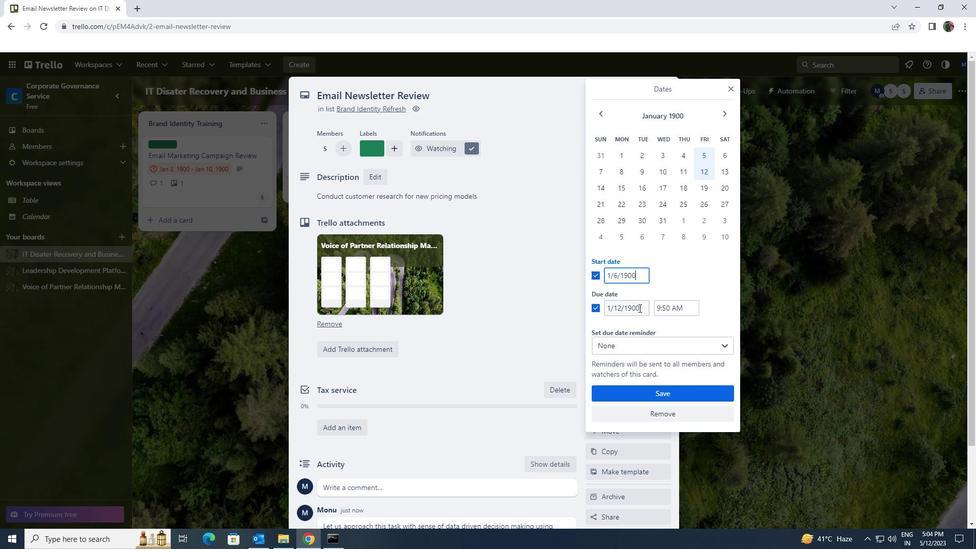 
Action: Mouse moved to (607, 307)
Screenshot: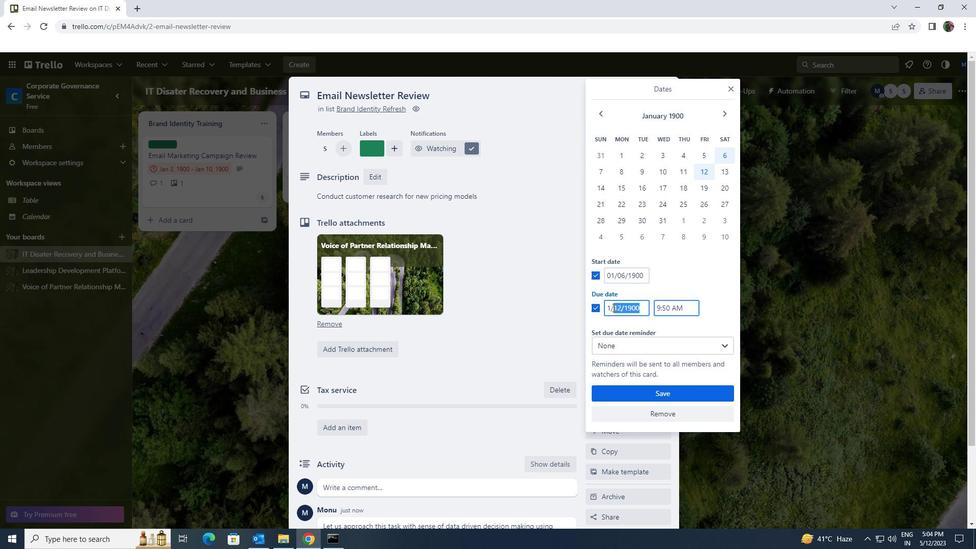 
Action: Key pressed 1/13/1900
Screenshot: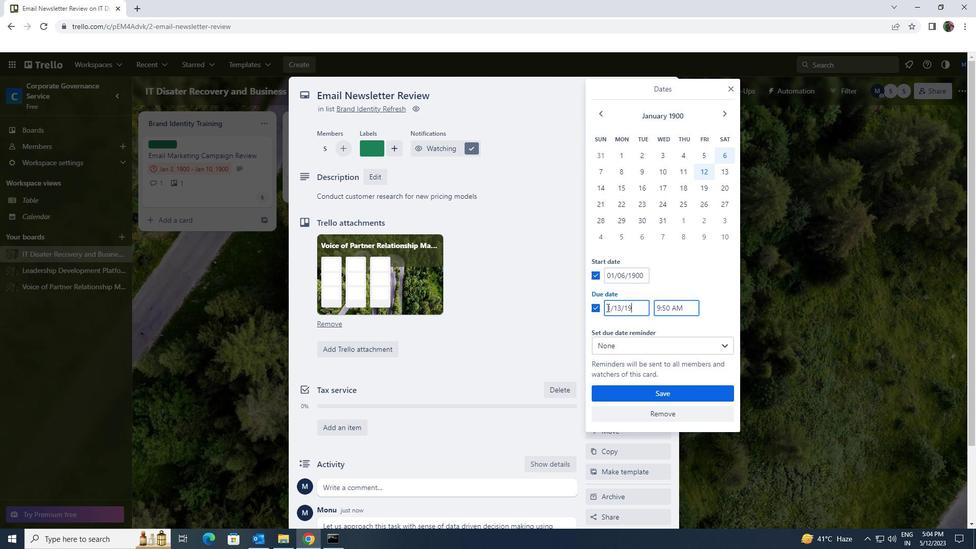 
Action: Mouse moved to (637, 390)
Screenshot: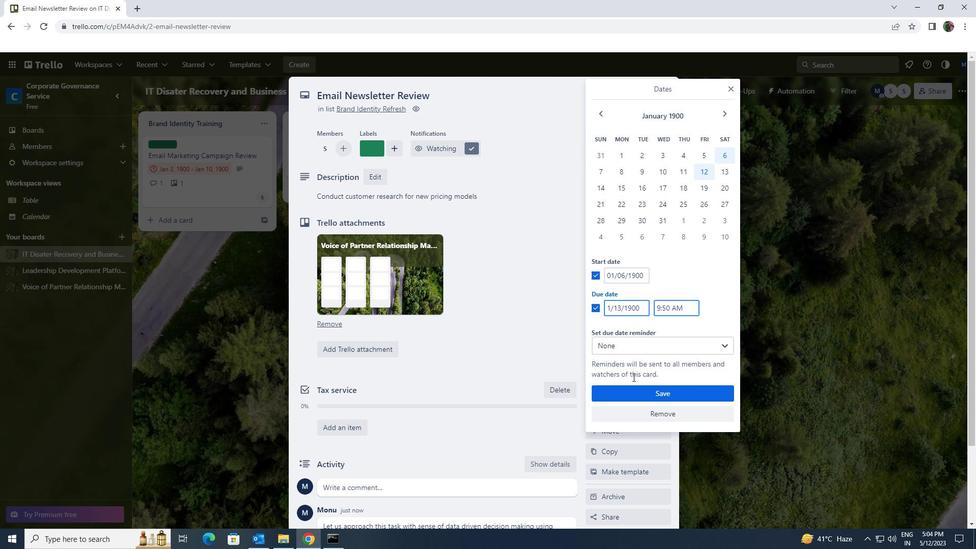 
Action: Mouse pressed left at (637, 390)
Screenshot: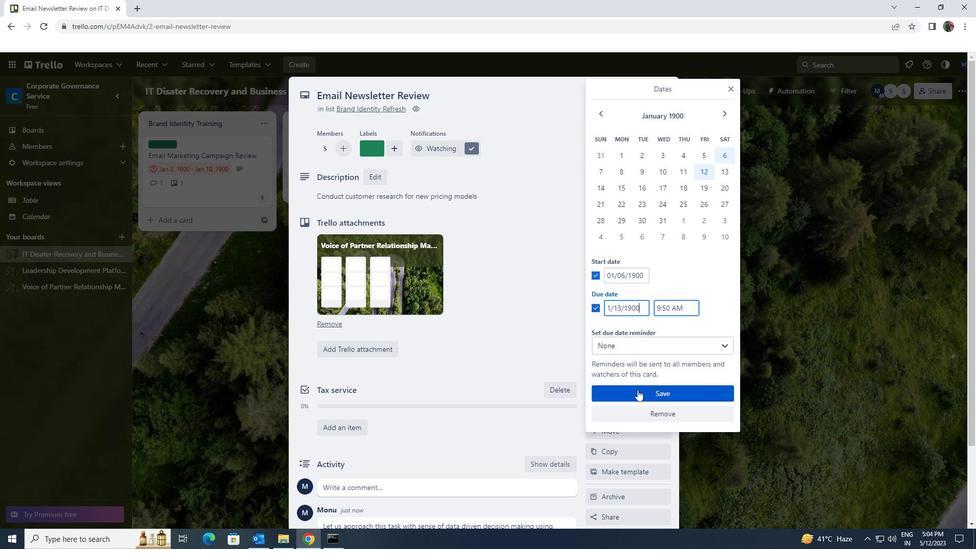 
